 Task: Find connections with filter location Arles with filter topic #personalbrandingwith filter profile language Spanish with filter current company Crowe with filter school Indian Institute of Technology, Kanpur with filter industry Book Publishing with filter service category Email Marketing with filter keywords title Marketing Manager
Action: Mouse moved to (479, 62)
Screenshot: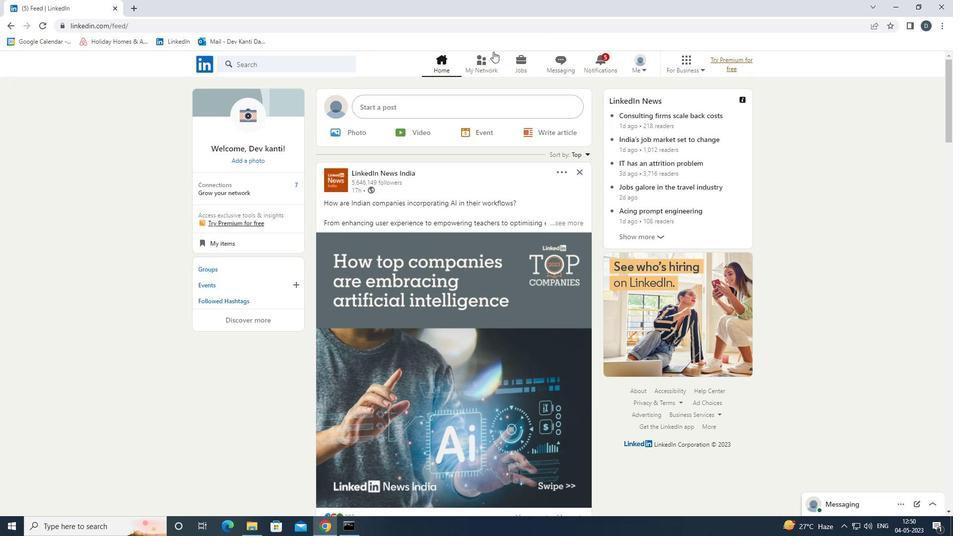 
Action: Mouse pressed left at (479, 62)
Screenshot: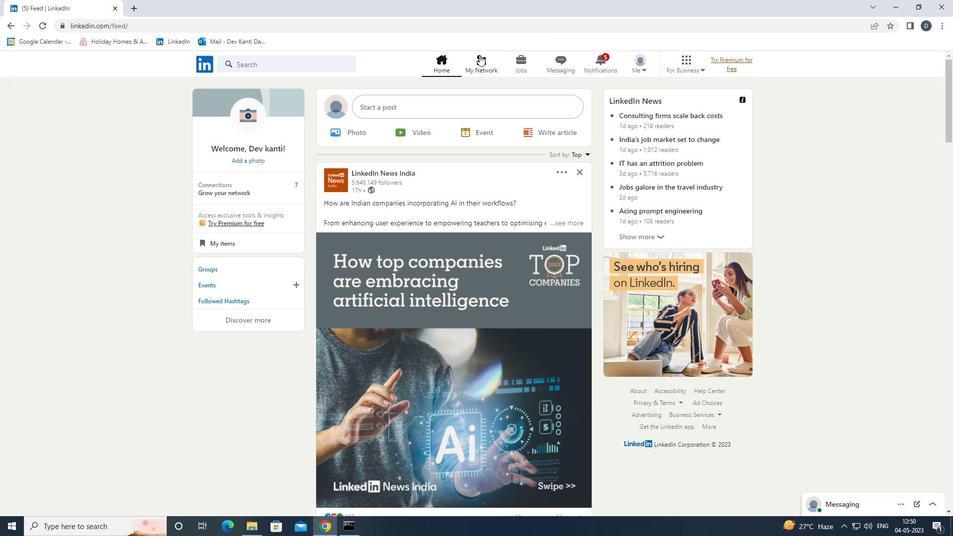 
Action: Mouse moved to (329, 116)
Screenshot: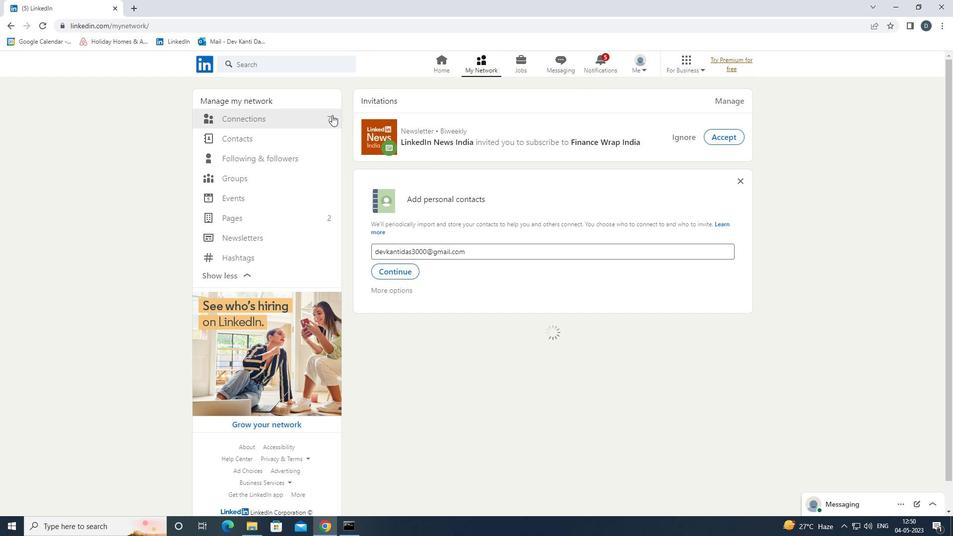 
Action: Mouse pressed left at (329, 116)
Screenshot: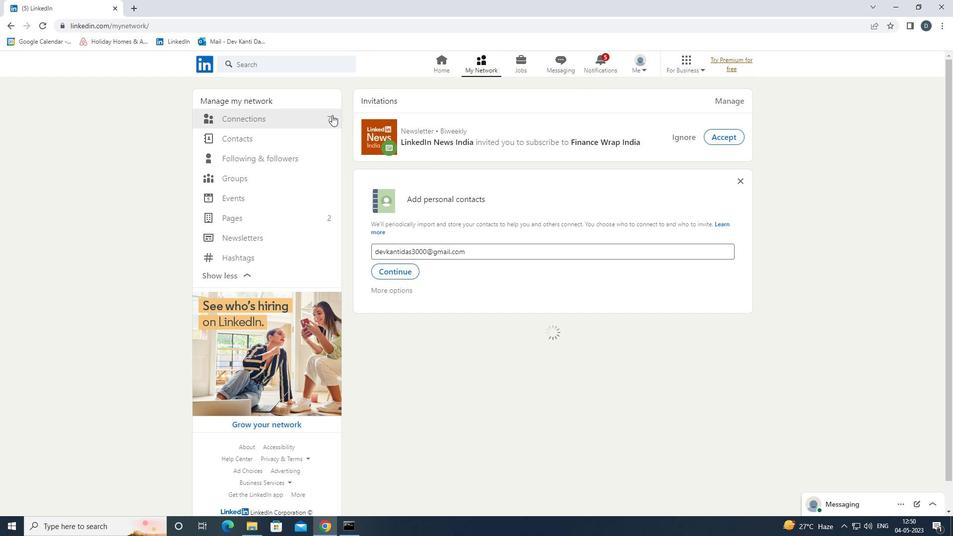 
Action: Mouse moved to (570, 117)
Screenshot: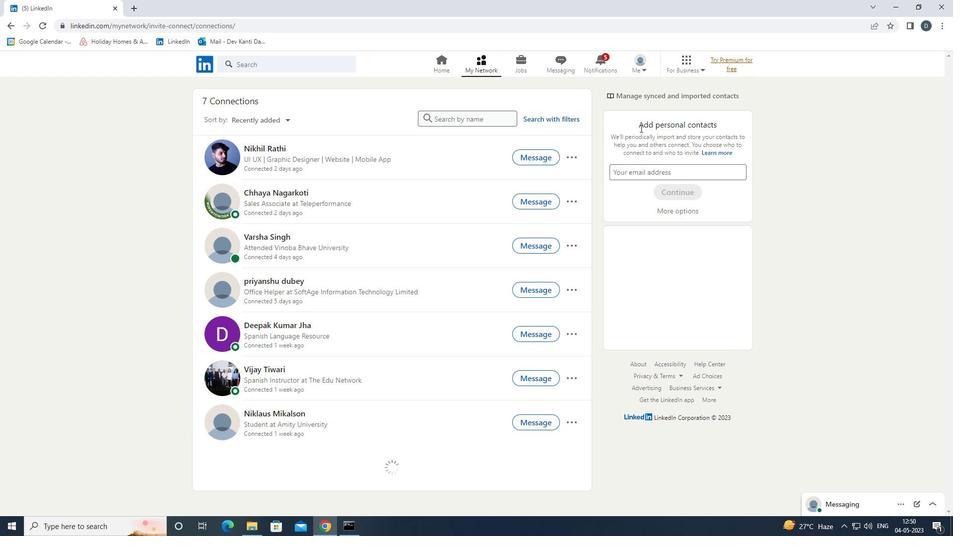 
Action: Mouse pressed left at (570, 117)
Screenshot: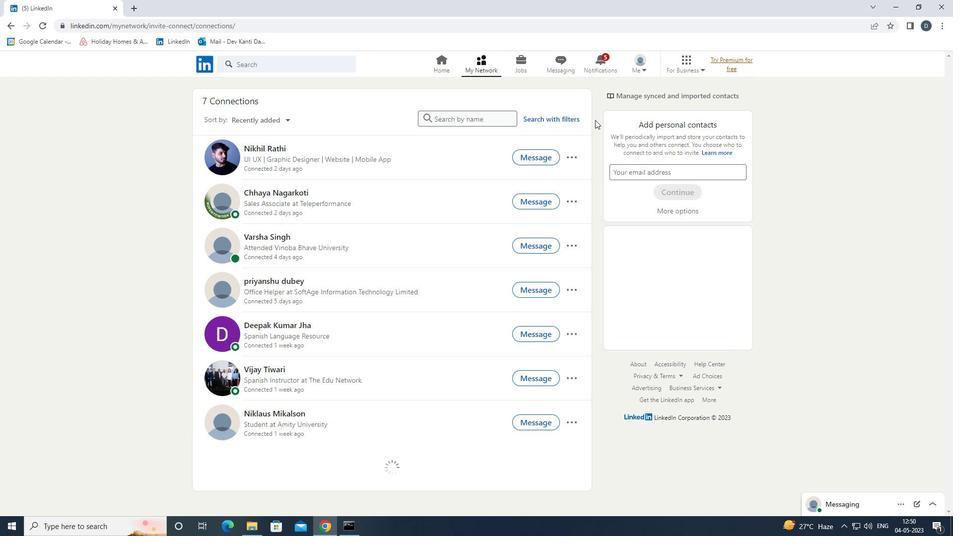 
Action: Mouse moved to (505, 92)
Screenshot: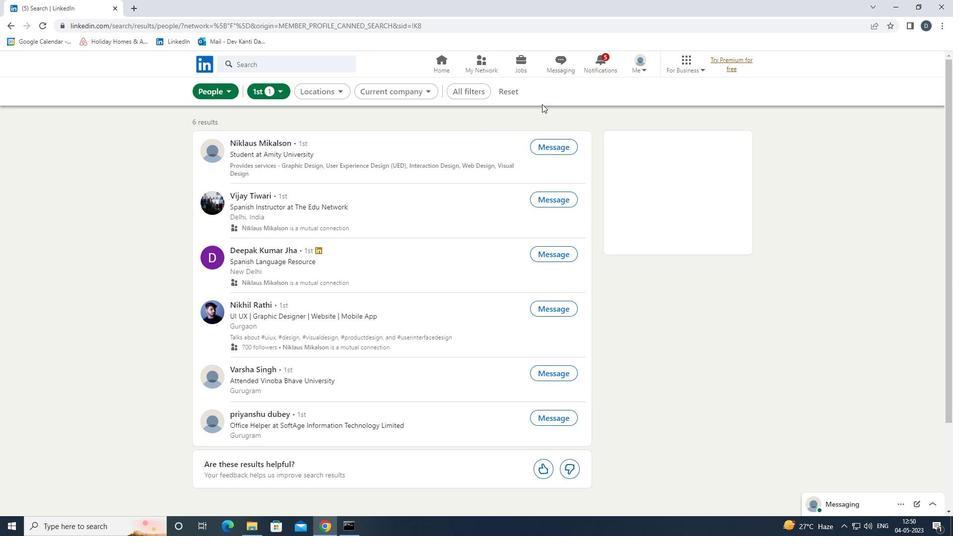 
Action: Mouse pressed left at (505, 92)
Screenshot: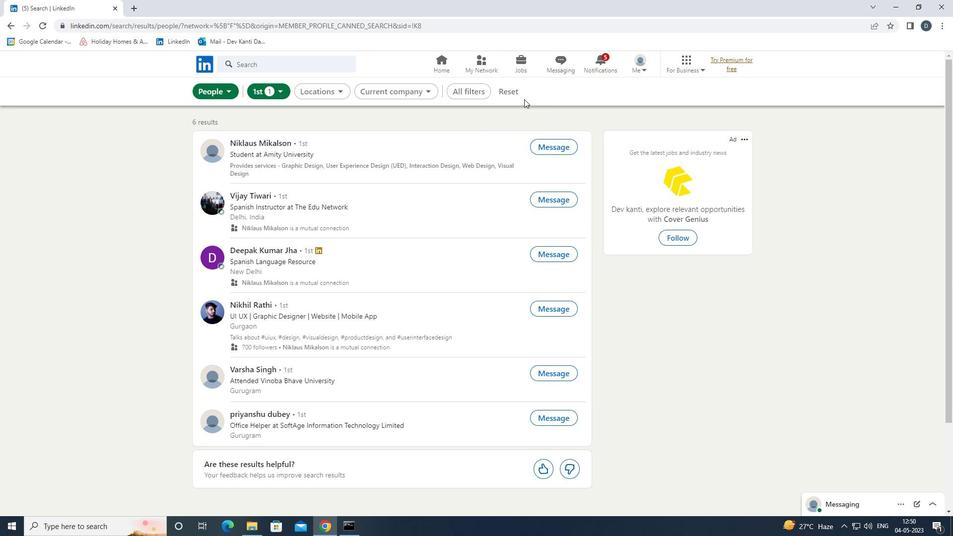 
Action: Mouse moved to (492, 93)
Screenshot: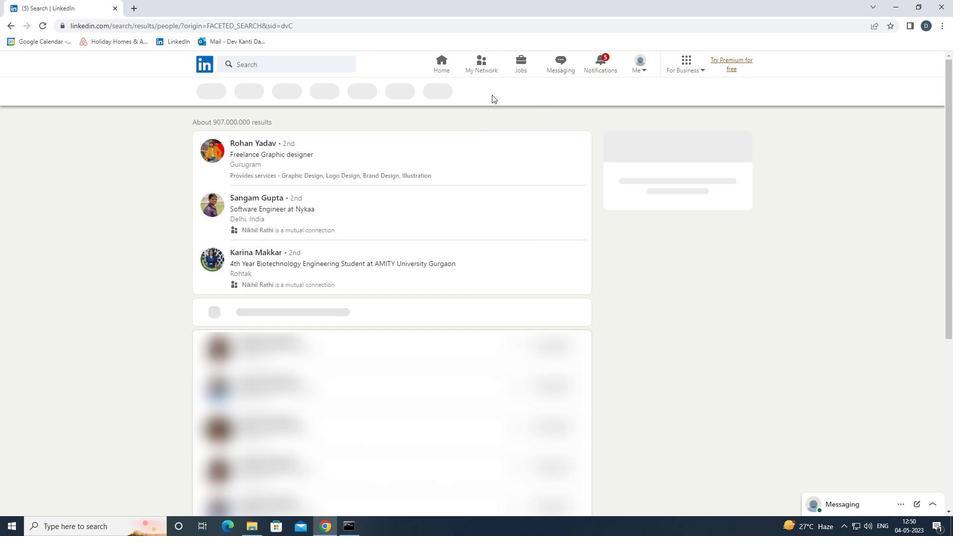 
Action: Mouse pressed left at (492, 93)
Screenshot: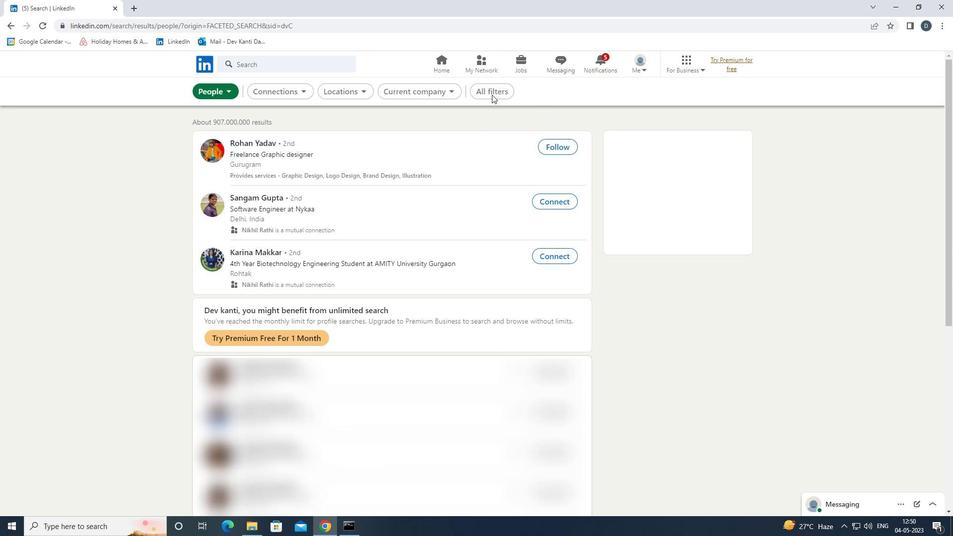 
Action: Mouse moved to (821, 254)
Screenshot: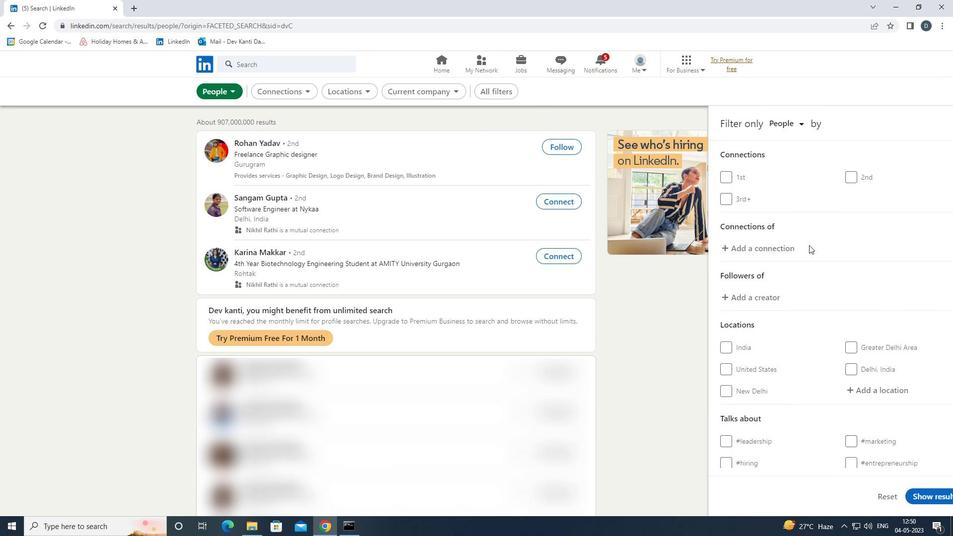 
Action: Mouse scrolled (821, 254) with delta (0, 0)
Screenshot: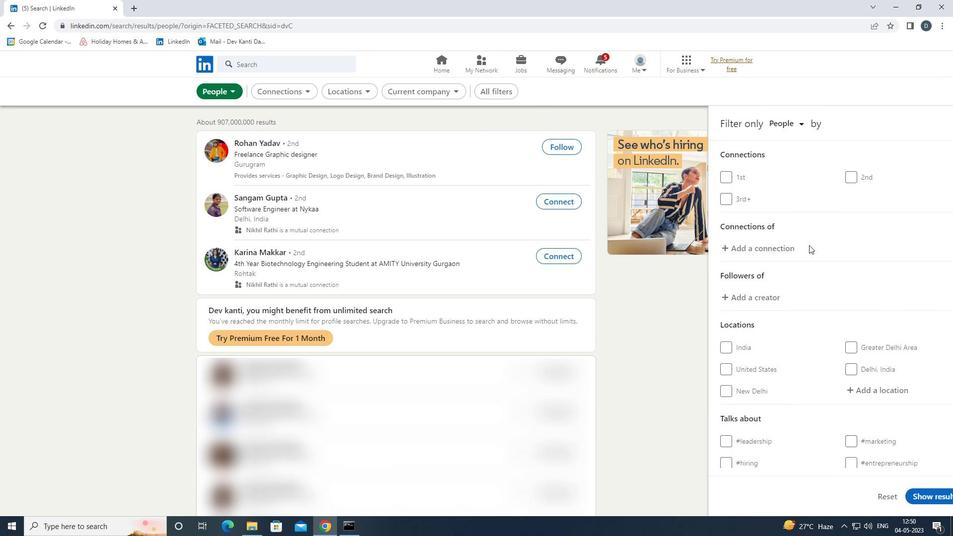 
Action: Mouse moved to (821, 256)
Screenshot: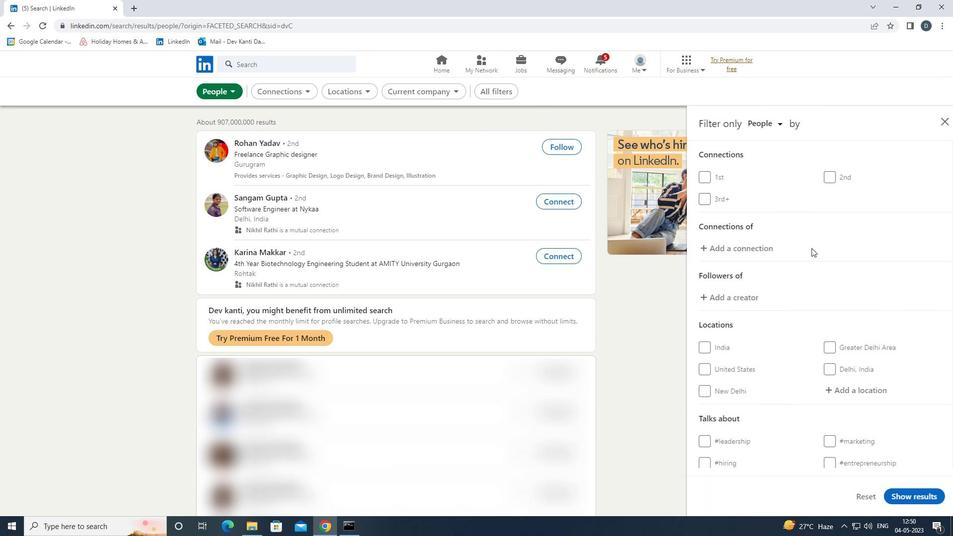 
Action: Mouse scrolled (821, 255) with delta (0, 0)
Screenshot: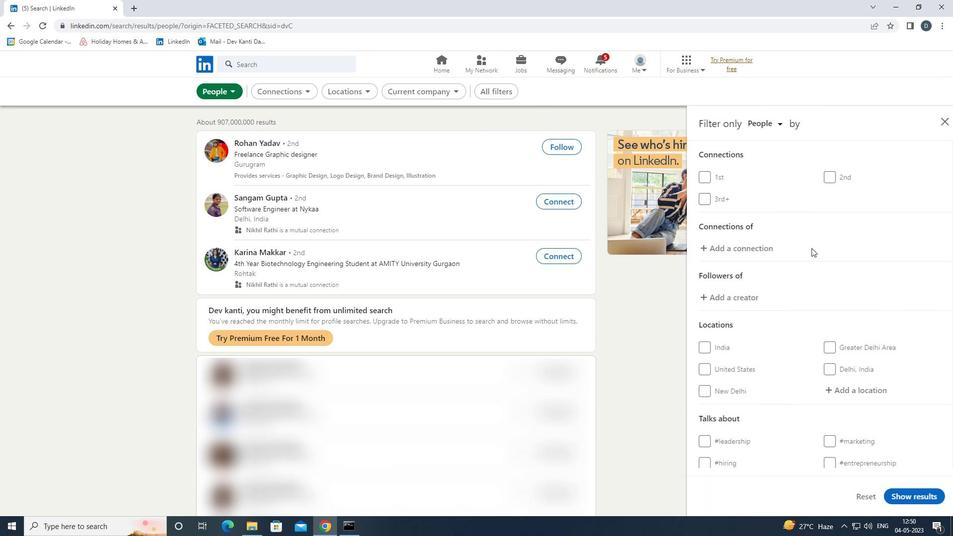
Action: Mouse moved to (821, 257)
Screenshot: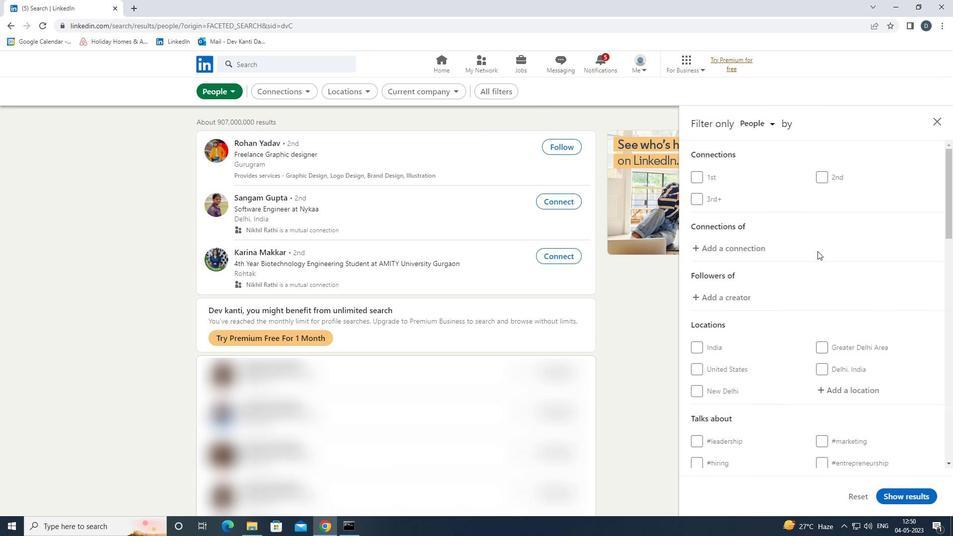 
Action: Mouse scrolled (821, 256) with delta (0, 0)
Screenshot: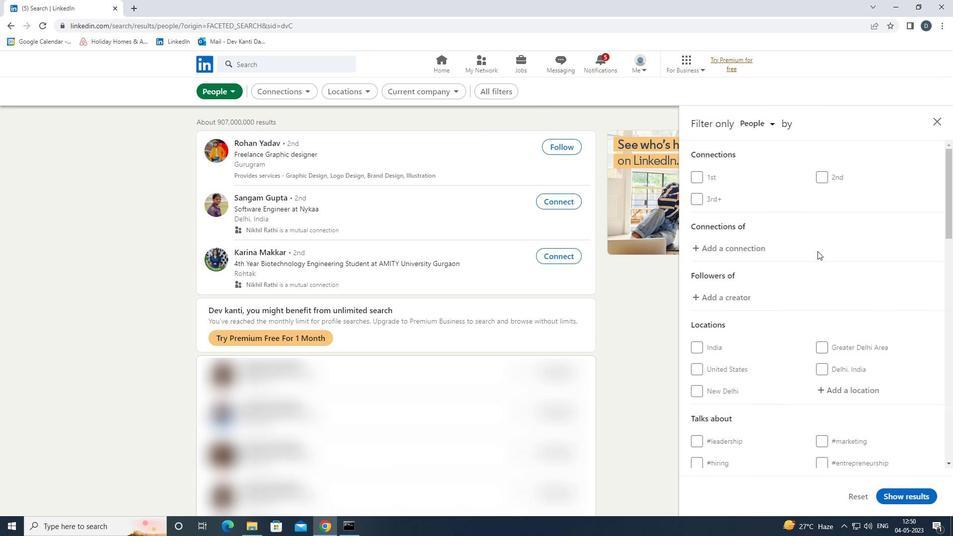 
Action: Mouse moved to (838, 247)
Screenshot: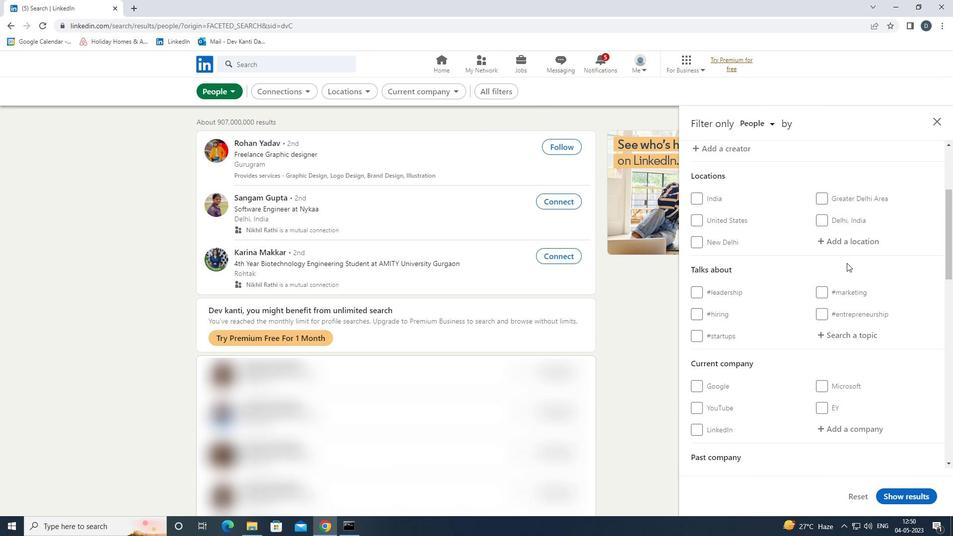 
Action: Mouse pressed left at (838, 247)
Screenshot: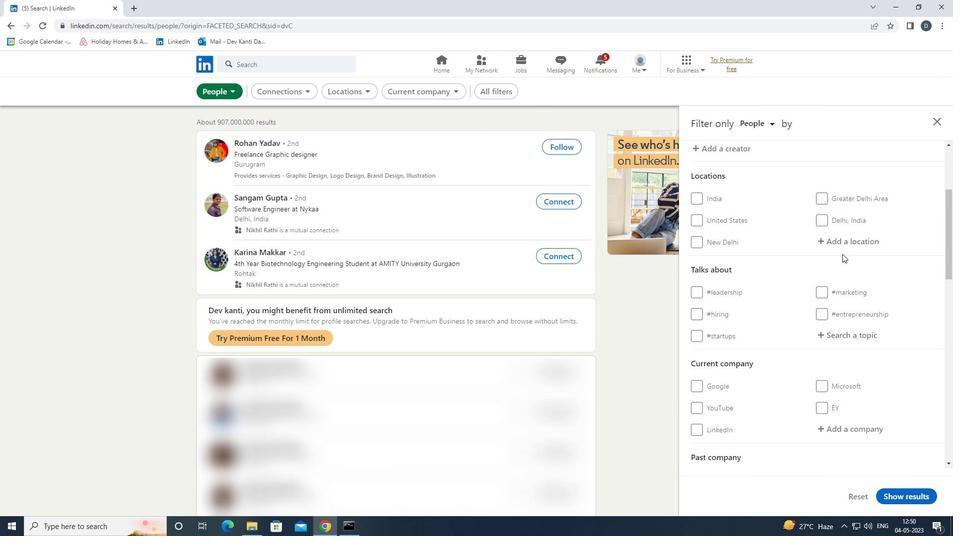 
Action: Mouse moved to (811, 239)
Screenshot: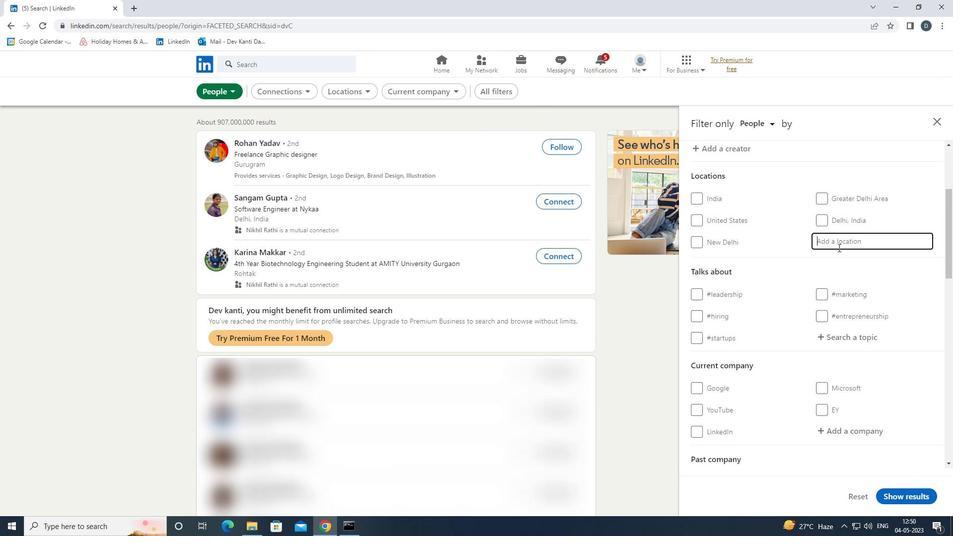 
Action: Key pressed <Key.shift><Key.shift><Key.shift><Key.shift><Key.shift><Key.shift><Key.shift><Key.shift>ARLES<Key.down><Key.enter>
Screenshot: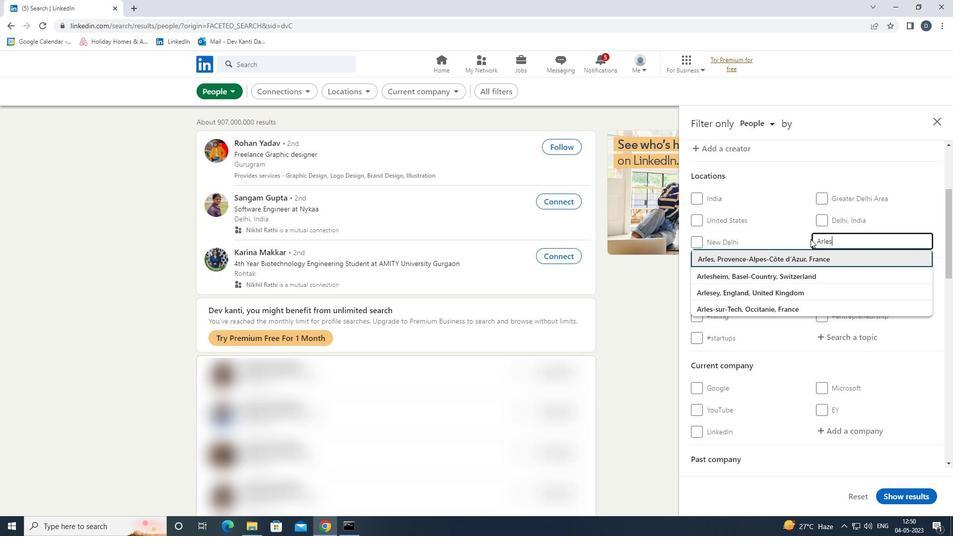 
Action: Mouse moved to (805, 238)
Screenshot: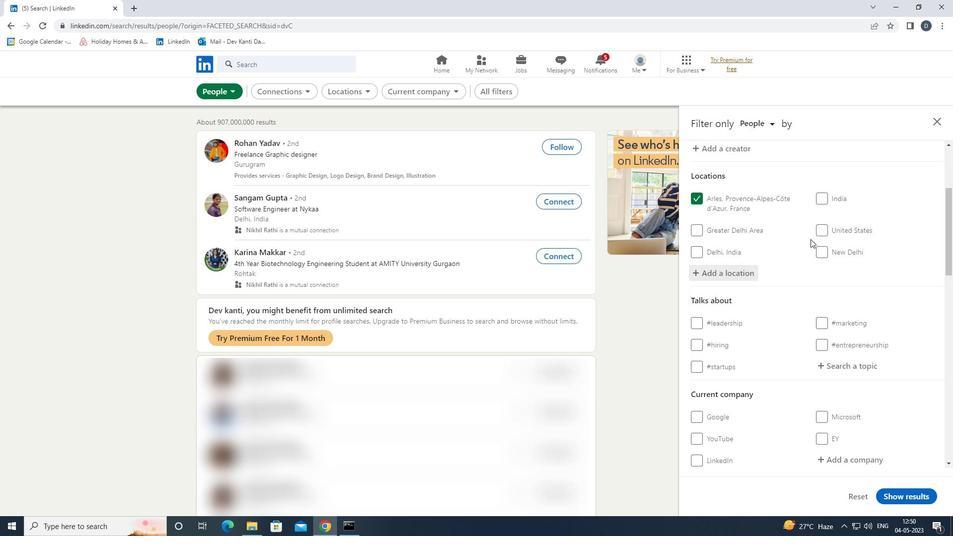 
Action: Mouse scrolled (805, 238) with delta (0, 0)
Screenshot: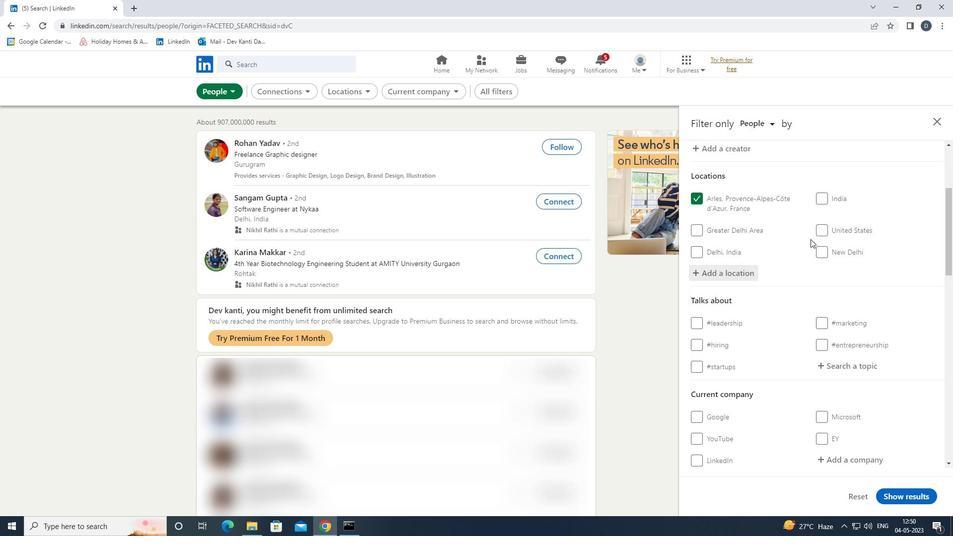 
Action: Mouse moved to (848, 318)
Screenshot: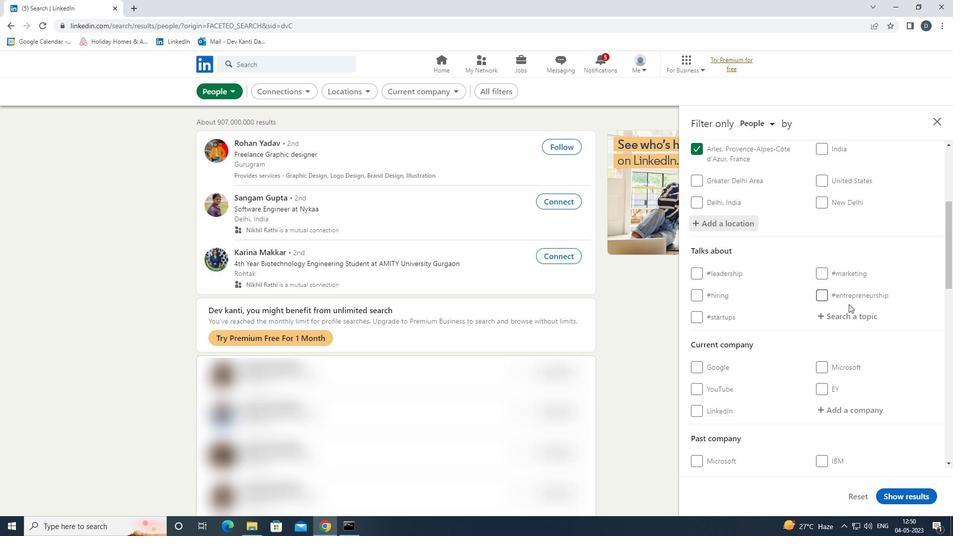 
Action: Mouse pressed left at (848, 318)
Screenshot: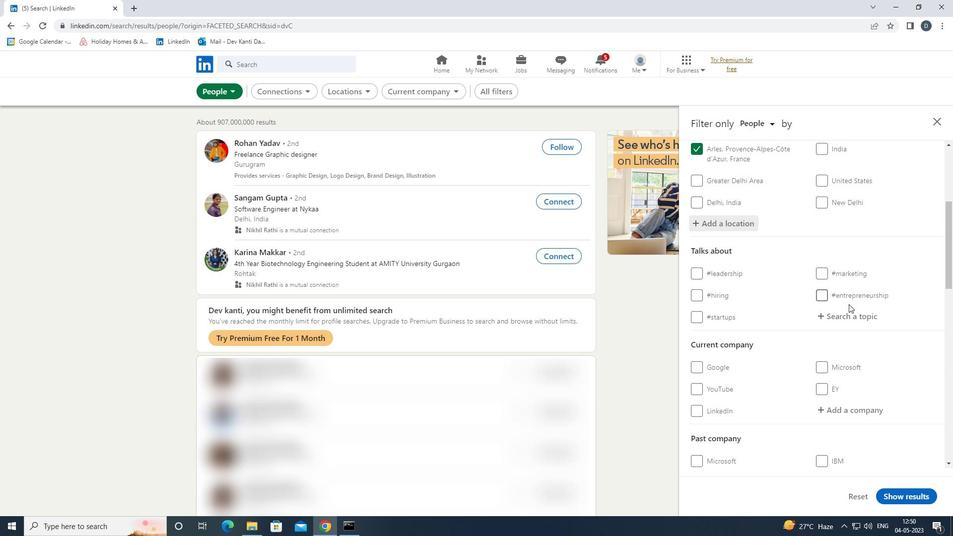 
Action: Mouse moved to (835, 309)
Screenshot: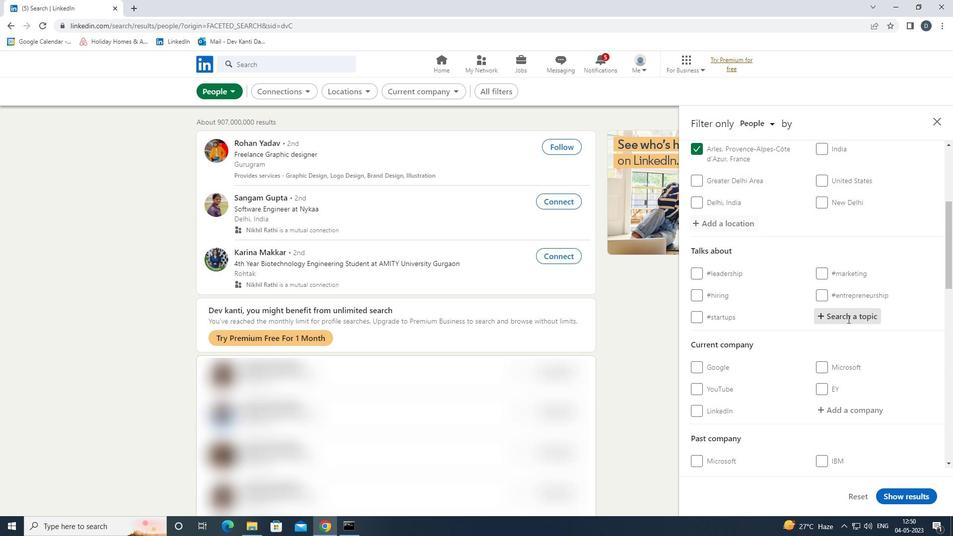 
Action: Key pressed PERSONALBRANDING<Key.down><Key.enter>
Screenshot: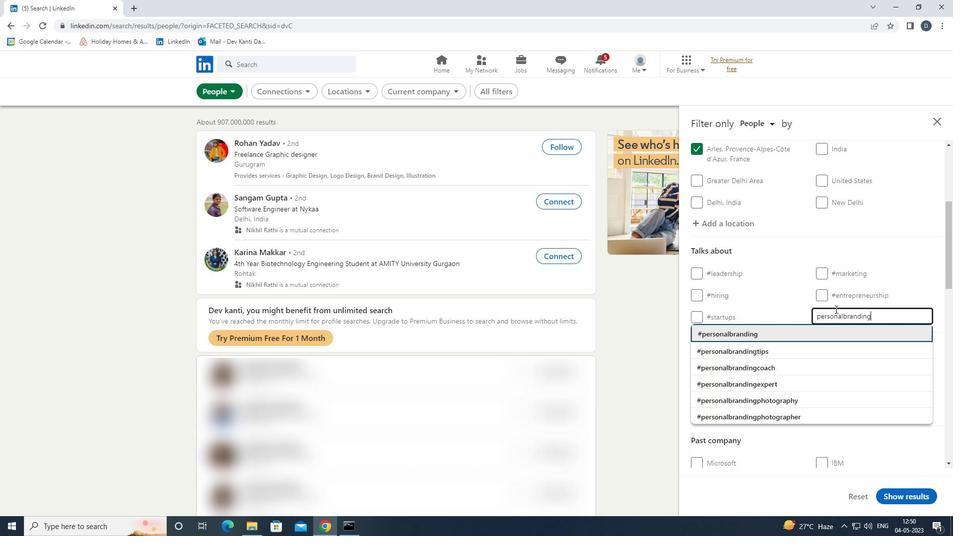 
Action: Mouse moved to (838, 306)
Screenshot: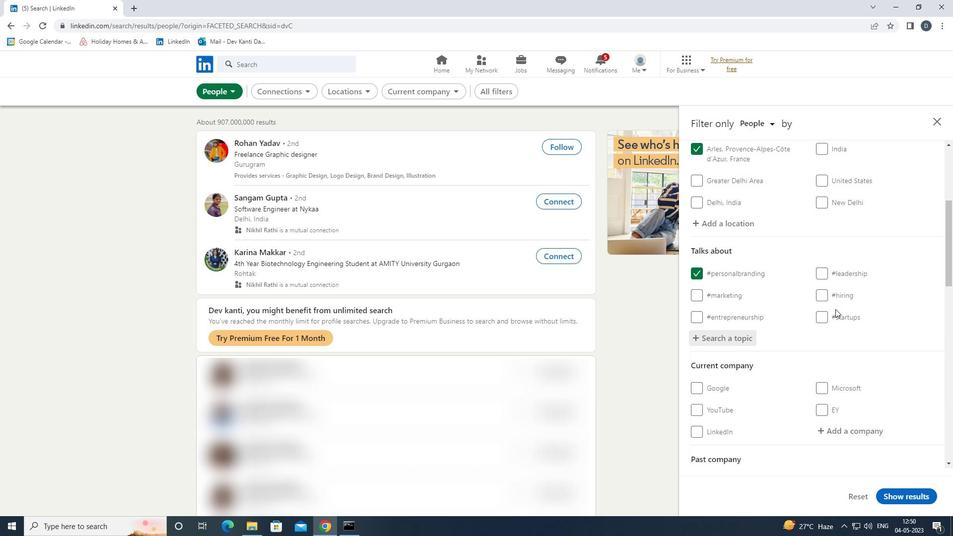 
Action: Mouse scrolled (838, 306) with delta (0, 0)
Screenshot: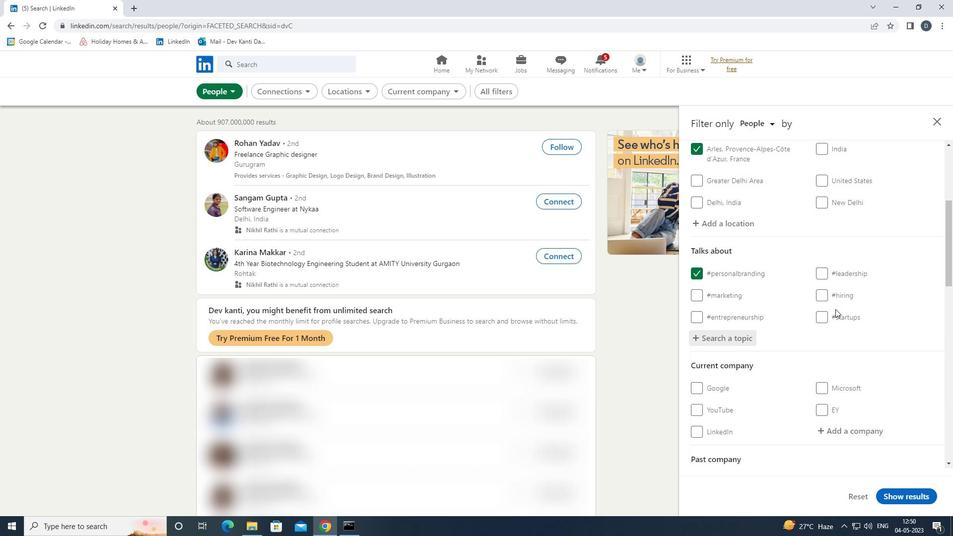 
Action: Mouse scrolled (838, 306) with delta (0, 0)
Screenshot: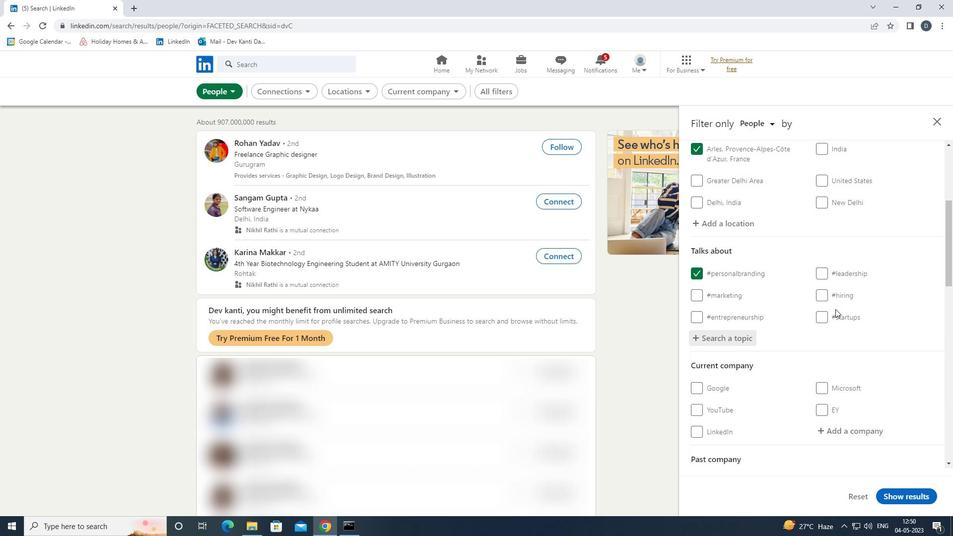 
Action: Mouse scrolled (838, 306) with delta (0, 0)
Screenshot: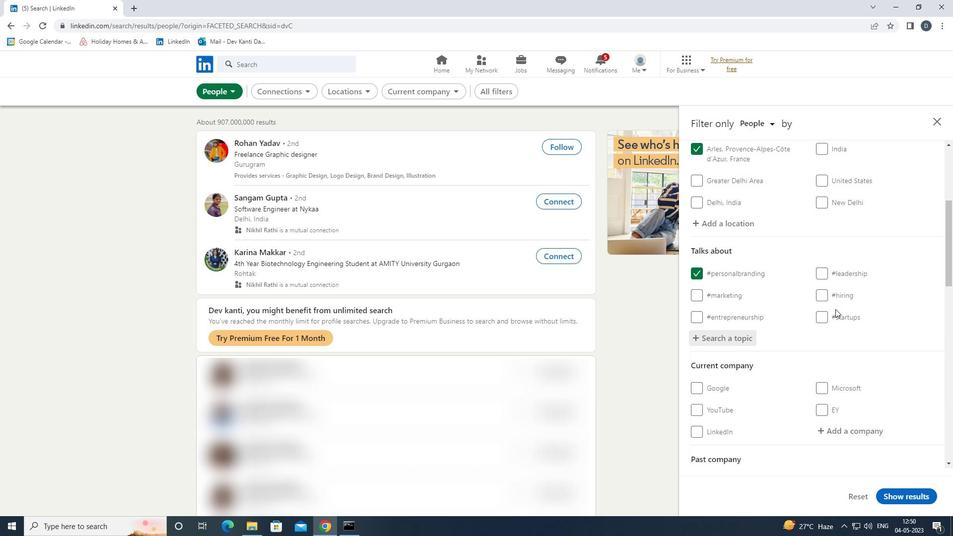 
Action: Mouse moved to (847, 287)
Screenshot: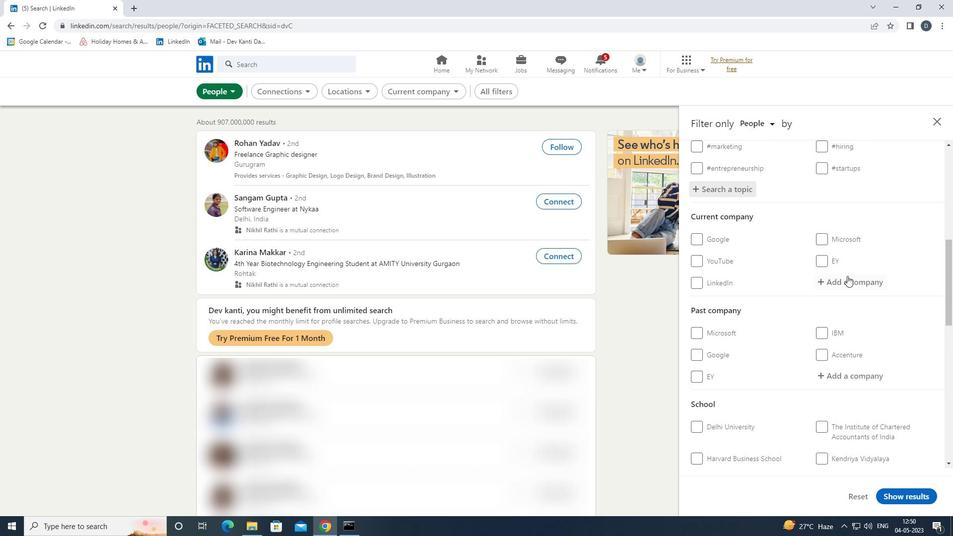 
Action: Mouse scrolled (847, 287) with delta (0, 0)
Screenshot: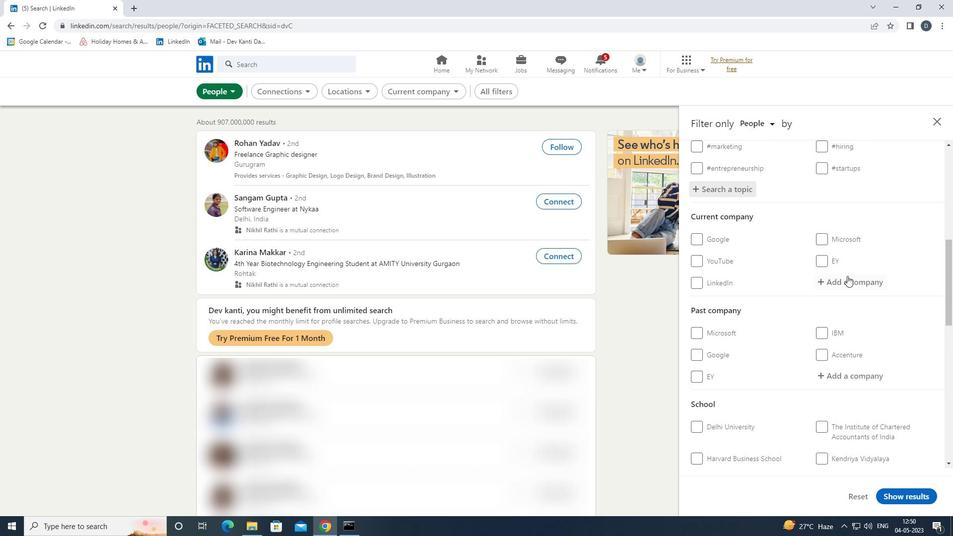 
Action: Mouse moved to (847, 288)
Screenshot: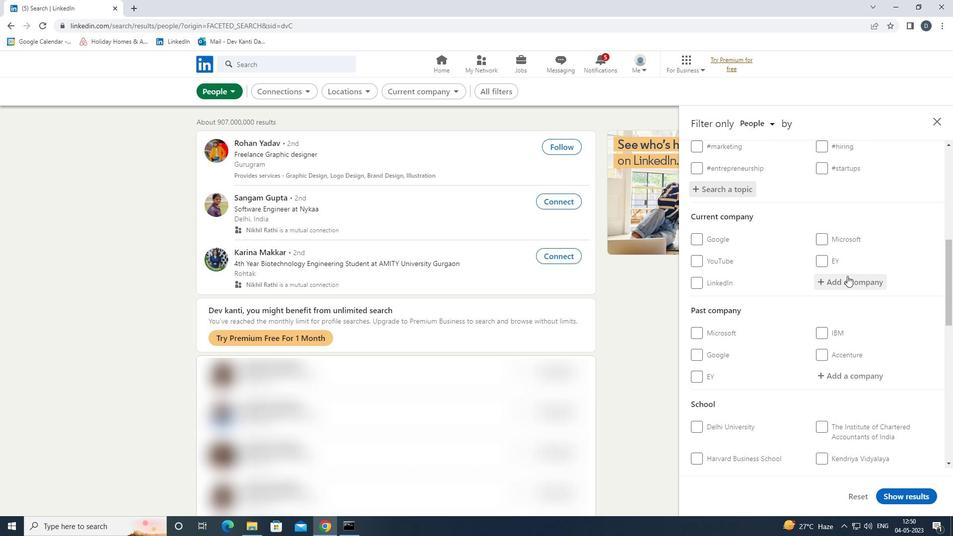 
Action: Mouse scrolled (847, 288) with delta (0, 0)
Screenshot: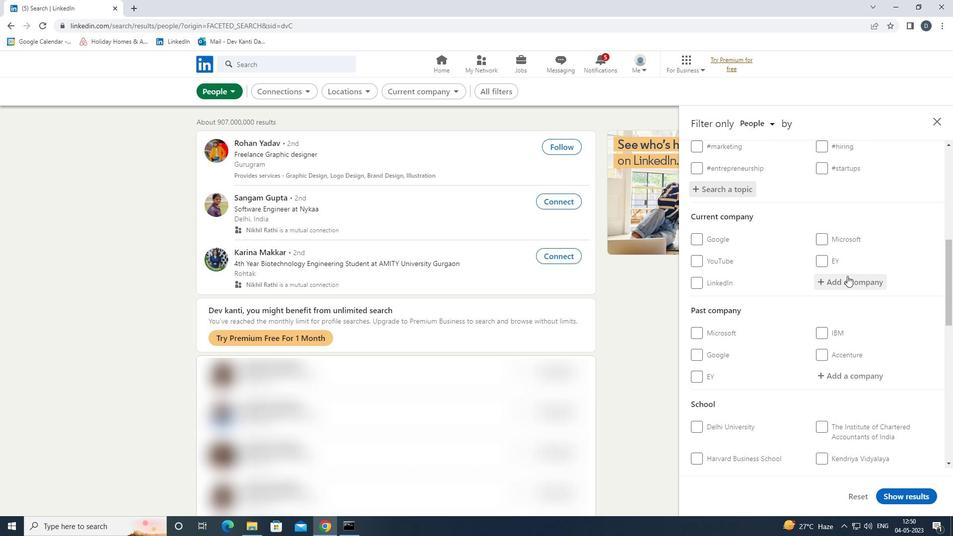 
Action: Mouse scrolled (847, 288) with delta (0, 0)
Screenshot: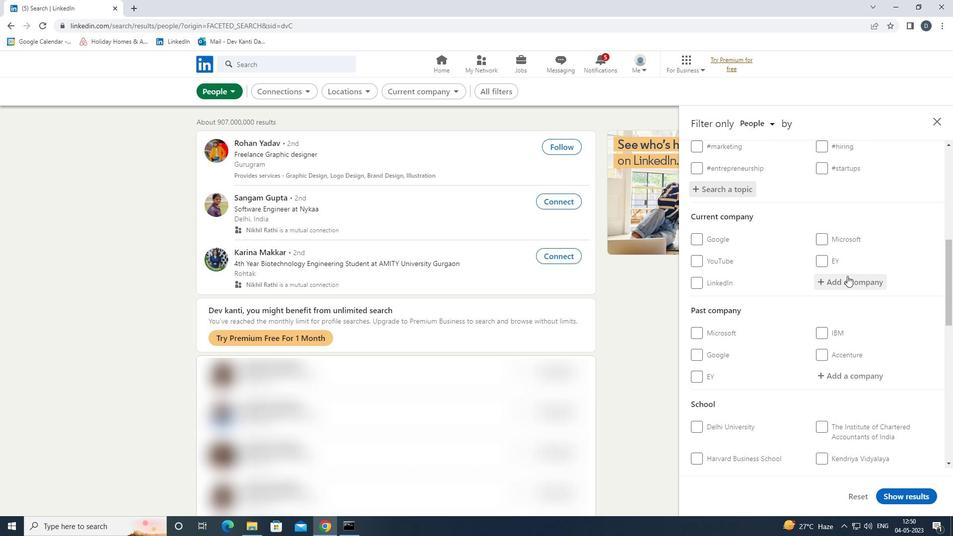 
Action: Mouse scrolled (847, 288) with delta (0, 0)
Screenshot: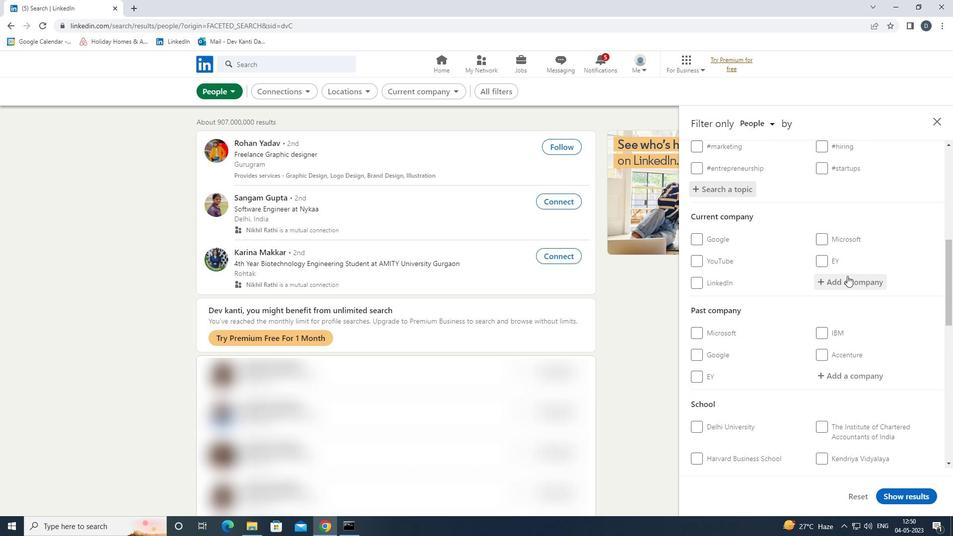 
Action: Mouse scrolled (847, 288) with delta (0, 0)
Screenshot: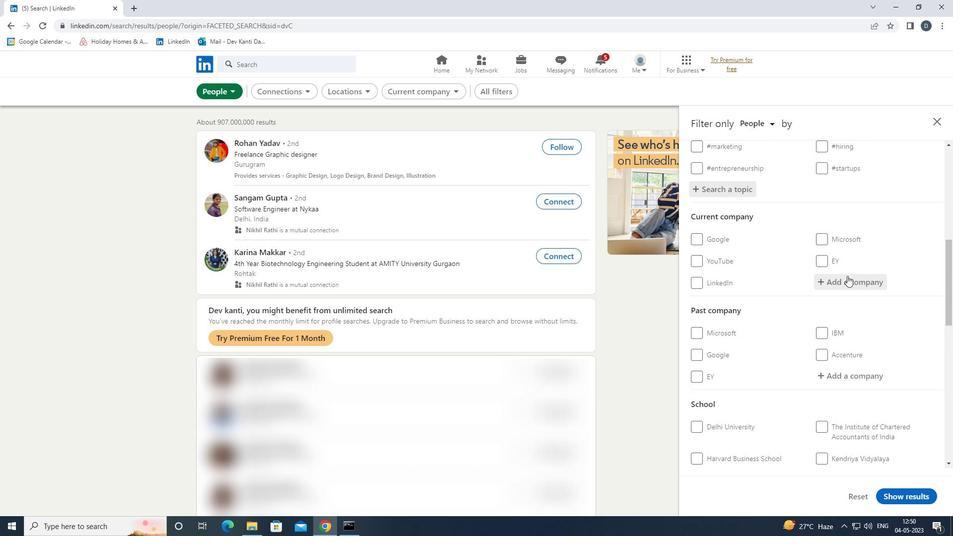 
Action: Mouse moved to (847, 297)
Screenshot: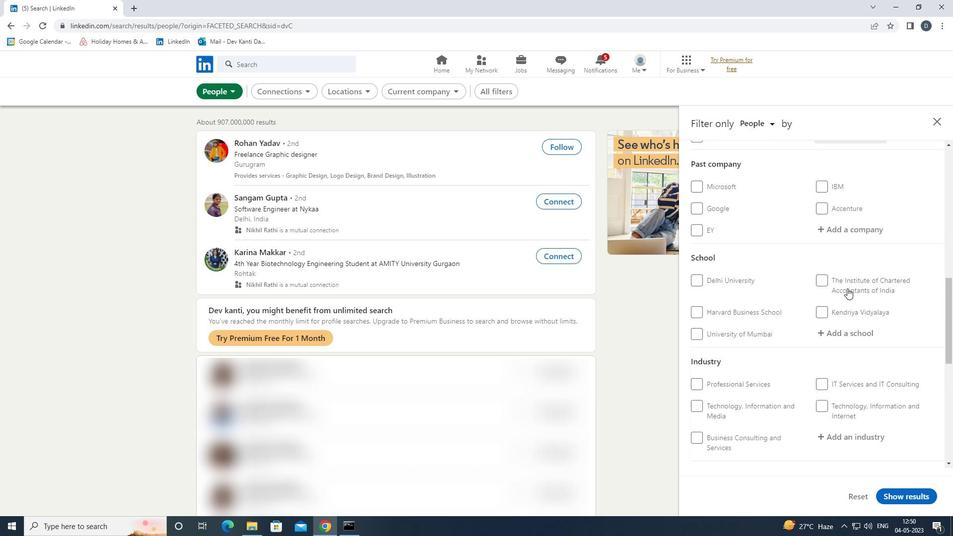 
Action: Mouse scrolled (847, 296) with delta (0, 0)
Screenshot: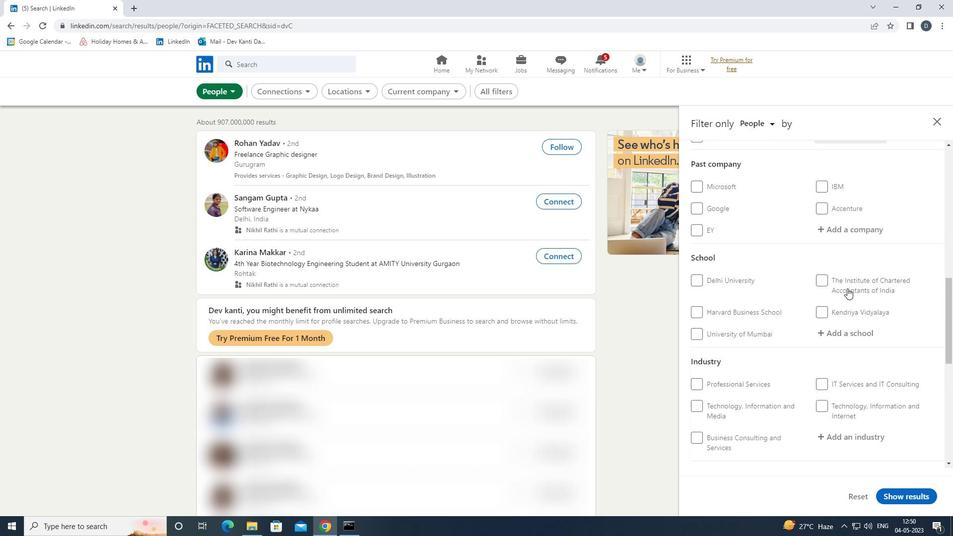 
Action: Mouse moved to (847, 298)
Screenshot: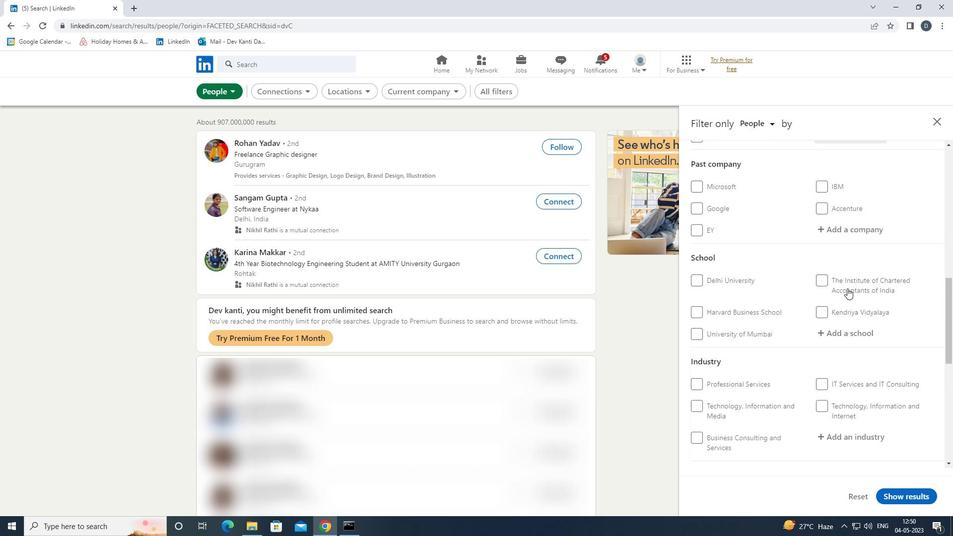 
Action: Mouse scrolled (847, 298) with delta (0, 0)
Screenshot: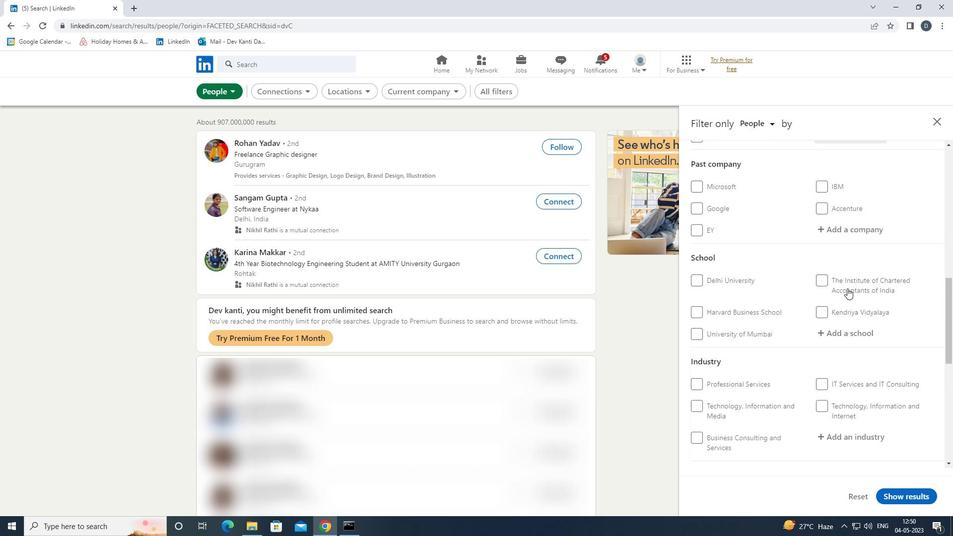 
Action: Mouse moved to (846, 299)
Screenshot: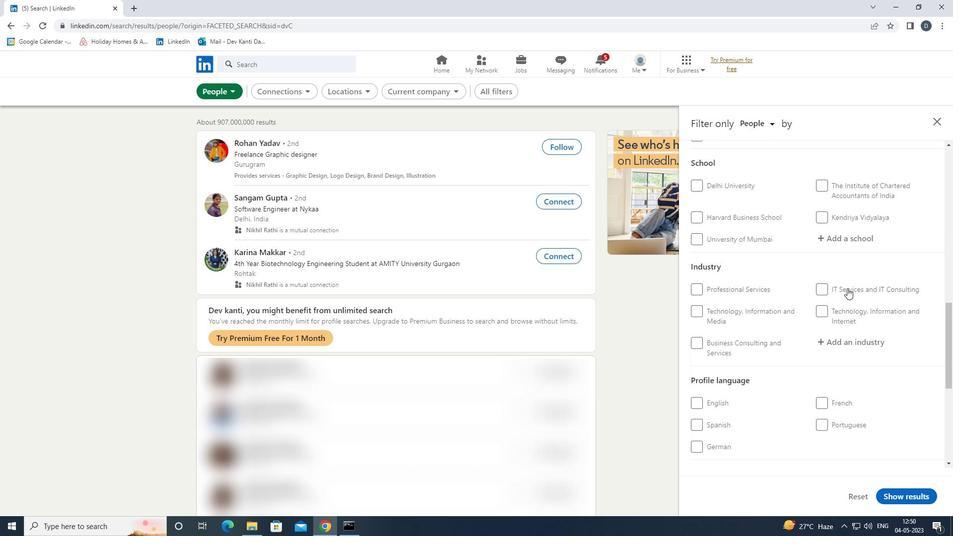 
Action: Mouse scrolled (846, 299) with delta (0, 0)
Screenshot: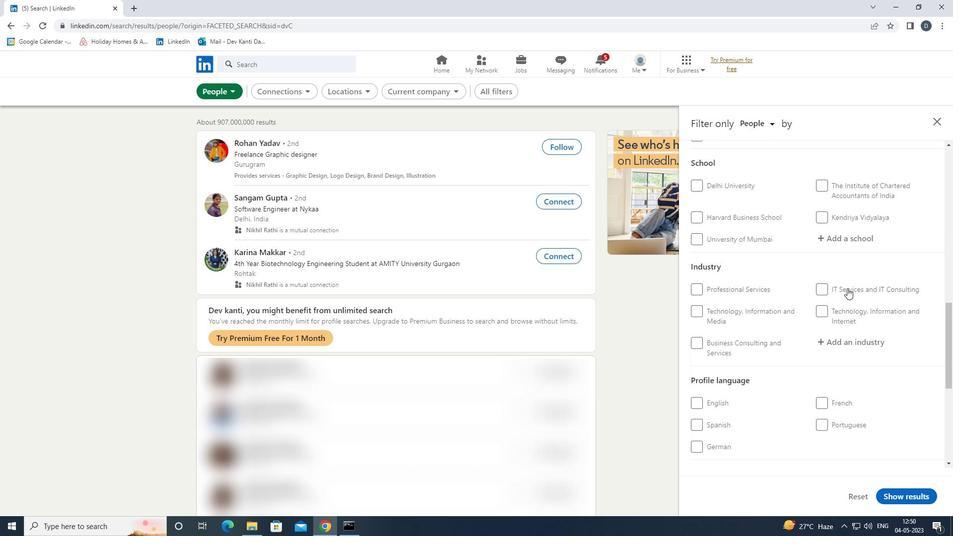 
Action: Mouse moved to (709, 270)
Screenshot: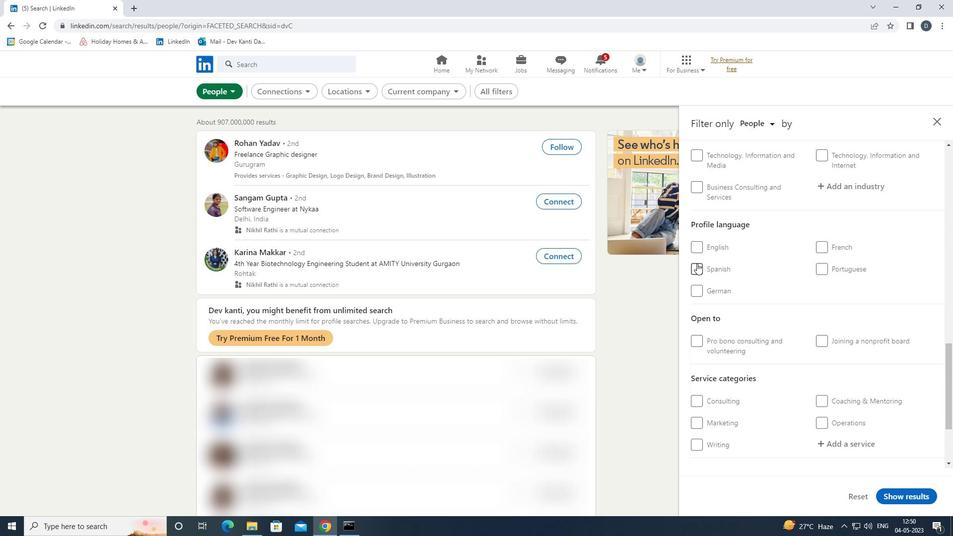 
Action: Mouse pressed left at (709, 270)
Screenshot: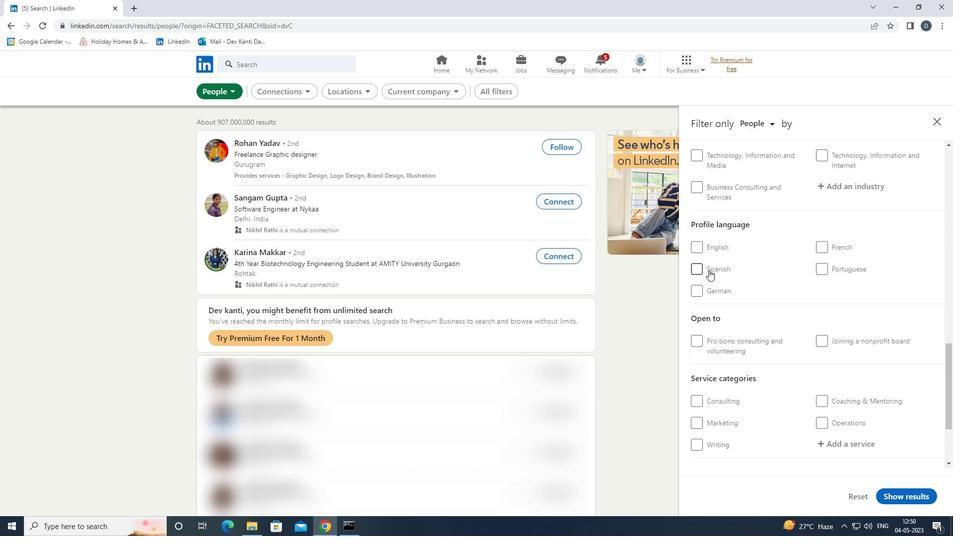 
Action: Mouse moved to (773, 292)
Screenshot: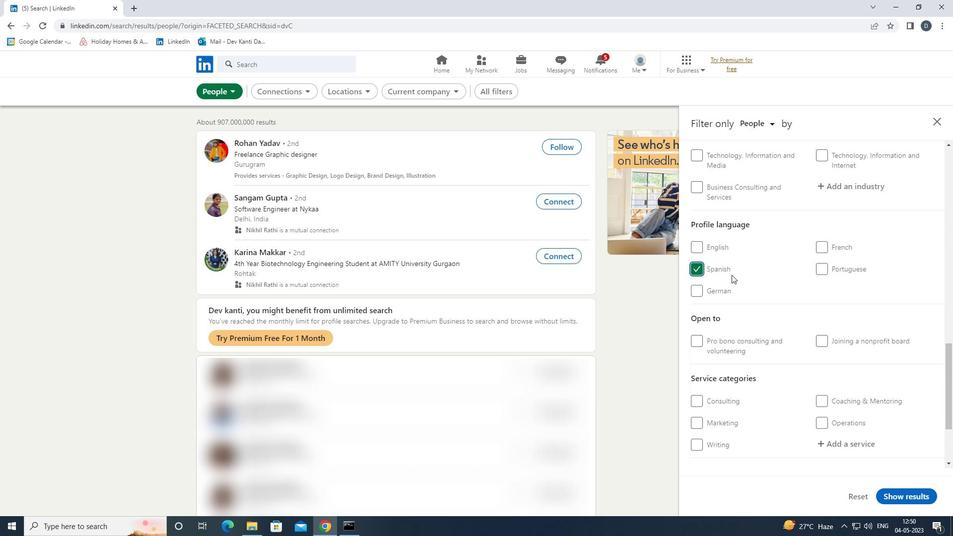 
Action: Mouse scrolled (773, 292) with delta (0, 0)
Screenshot: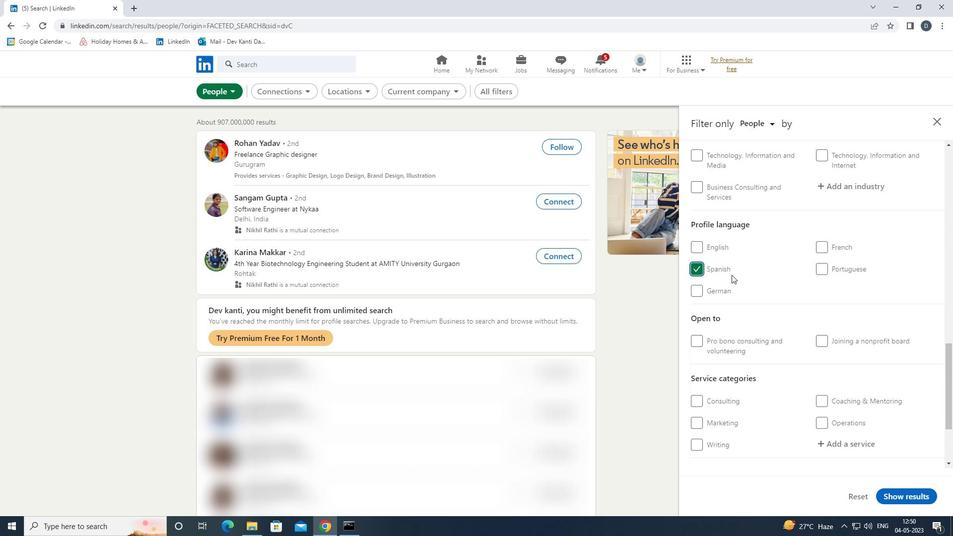 
Action: Mouse scrolled (773, 292) with delta (0, 0)
Screenshot: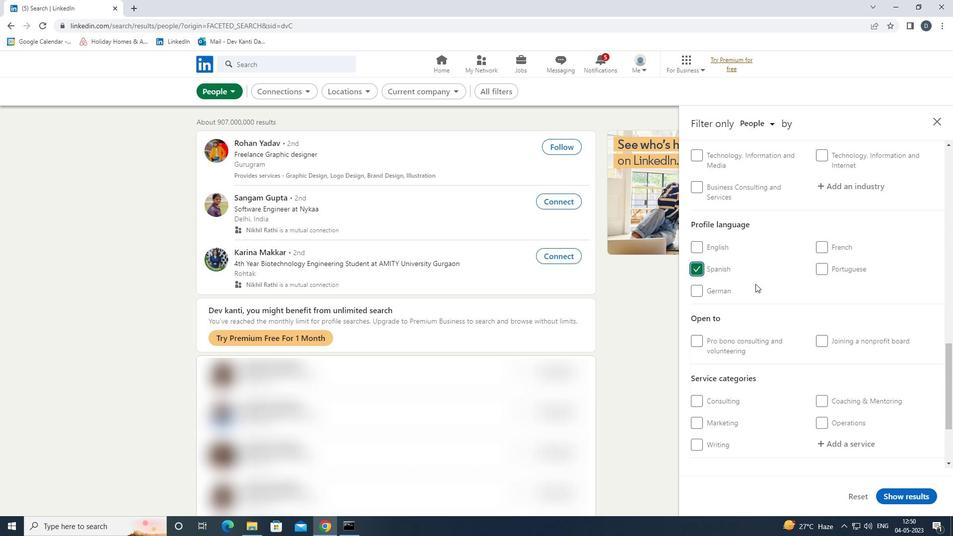 
Action: Mouse scrolled (773, 292) with delta (0, 0)
Screenshot: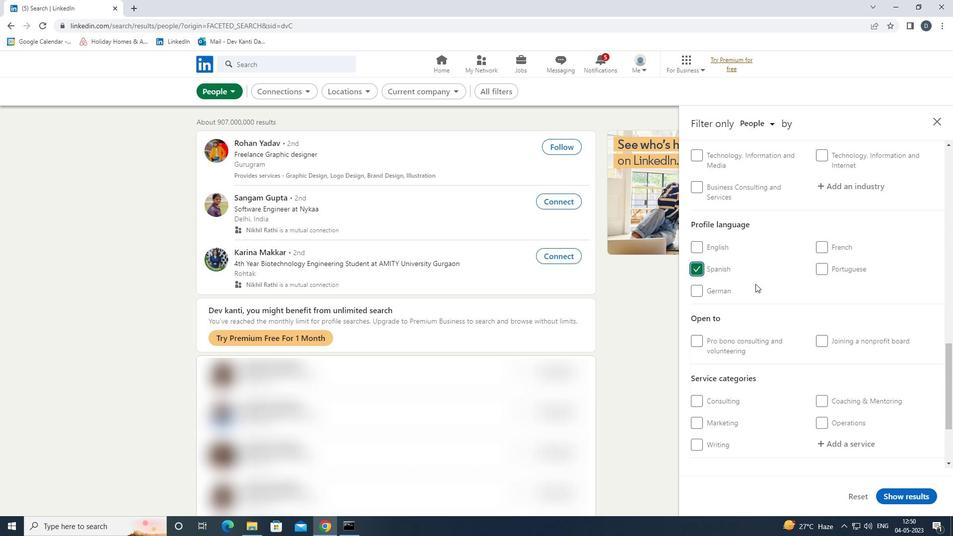 
Action: Mouse scrolled (773, 292) with delta (0, 0)
Screenshot: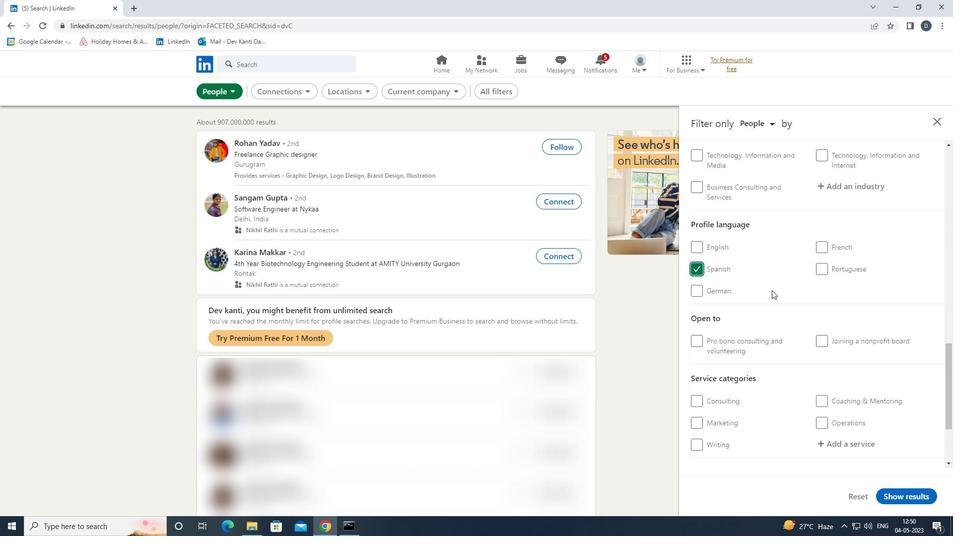 
Action: Mouse scrolled (773, 292) with delta (0, 0)
Screenshot: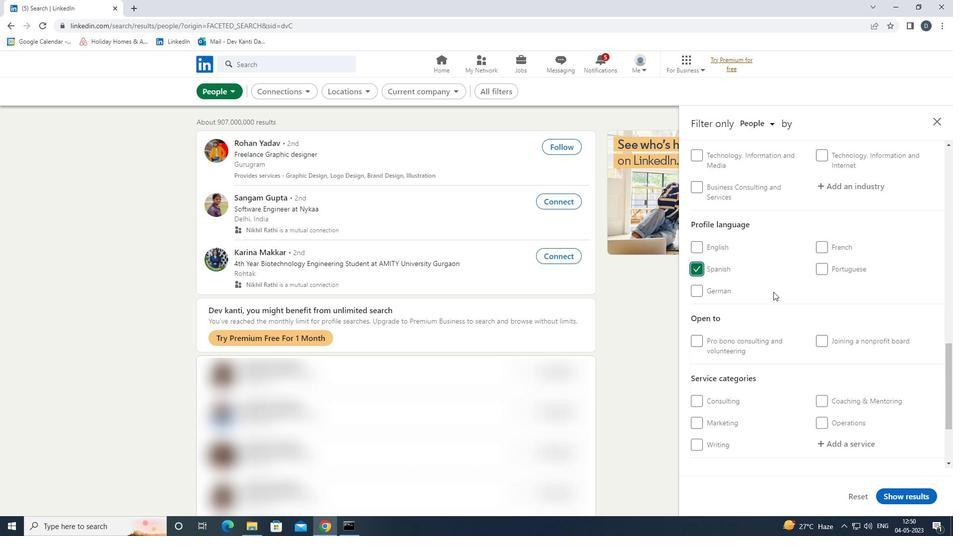 
Action: Mouse scrolled (773, 292) with delta (0, 0)
Screenshot: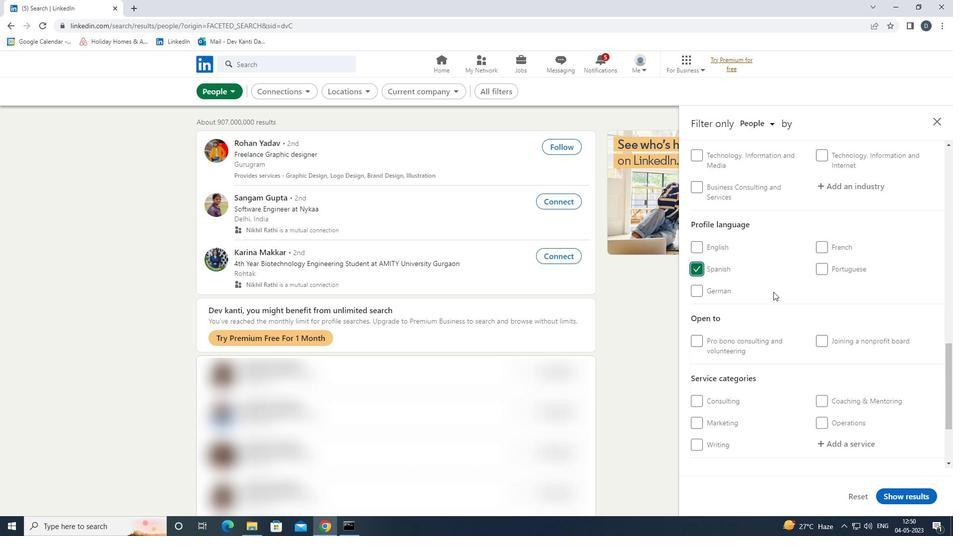 
Action: Mouse moved to (839, 251)
Screenshot: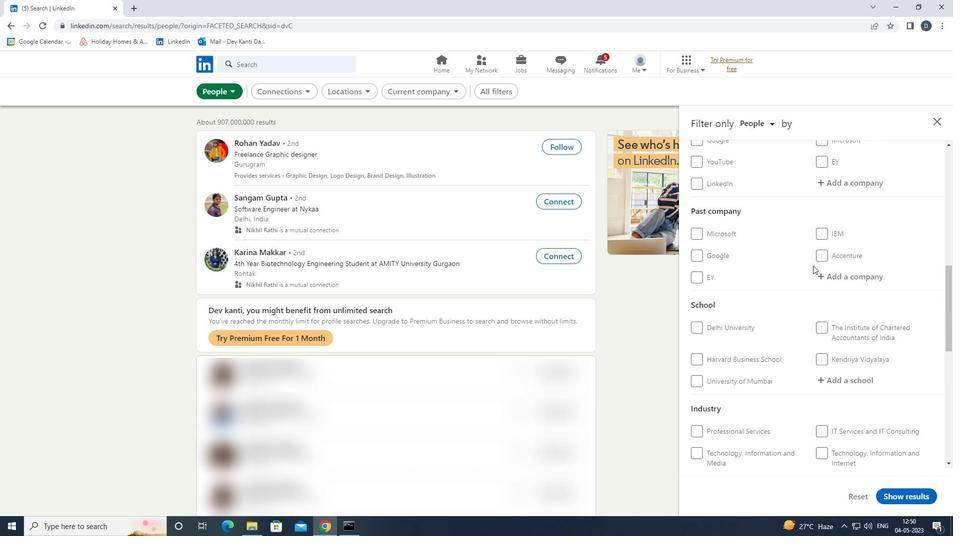 
Action: Mouse scrolled (839, 251) with delta (0, 0)
Screenshot: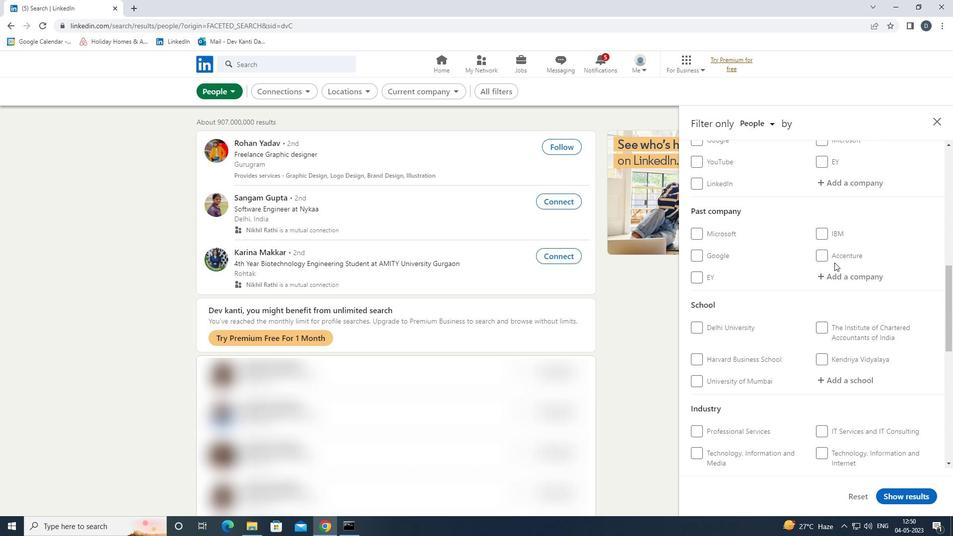 
Action: Mouse moved to (843, 233)
Screenshot: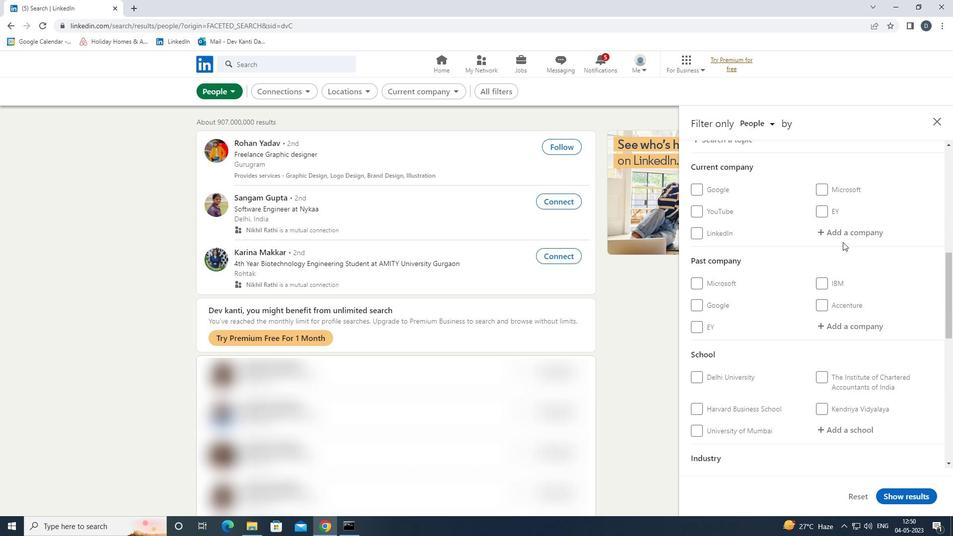 
Action: Mouse pressed left at (843, 233)
Screenshot: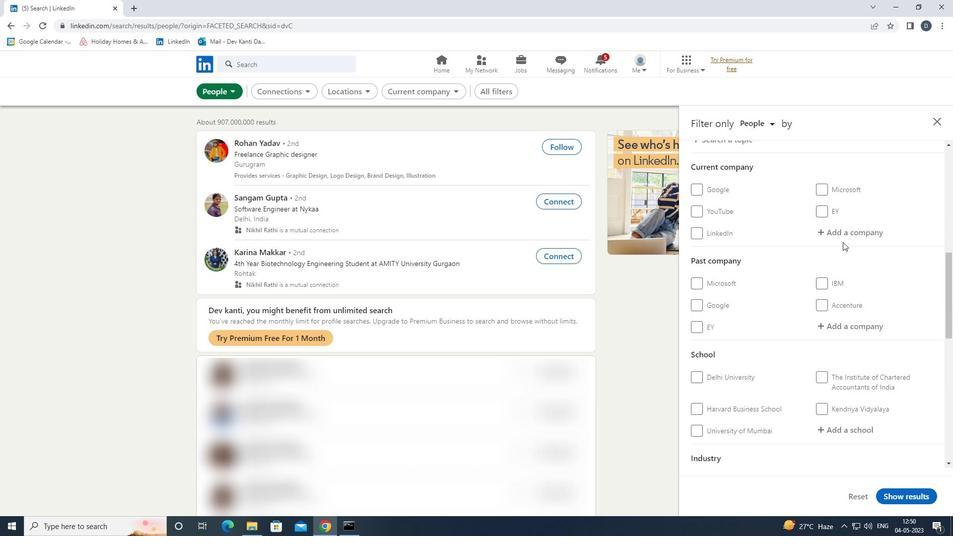
Action: Mouse moved to (805, 207)
Screenshot: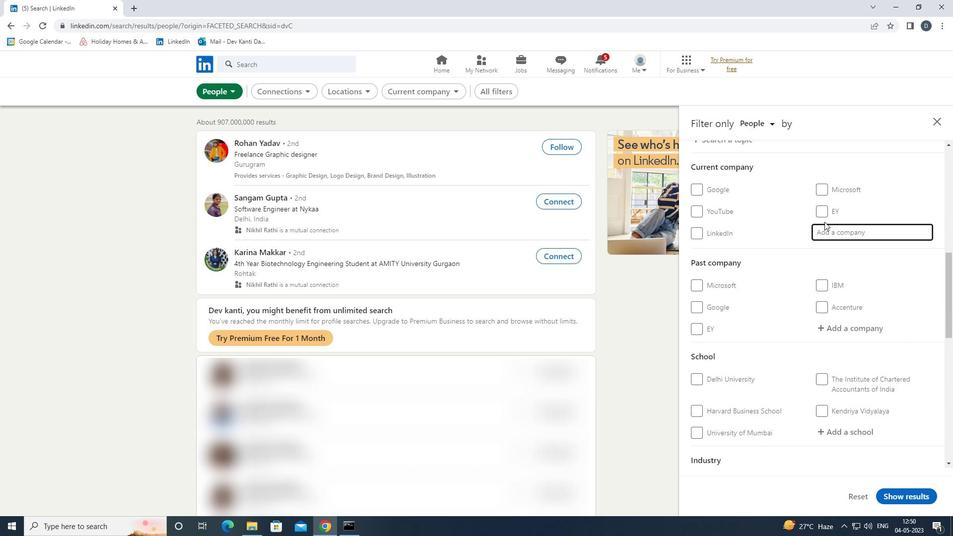 
Action: Key pressed <Key.shift><Key.shift><Key.shift>CROWE<Key.down><Key.enter>
Screenshot: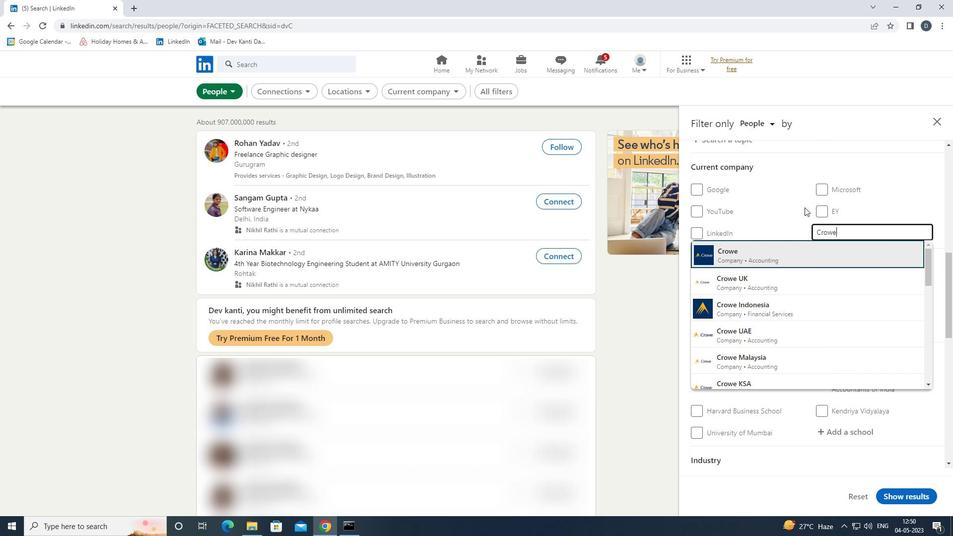 
Action: Mouse moved to (843, 189)
Screenshot: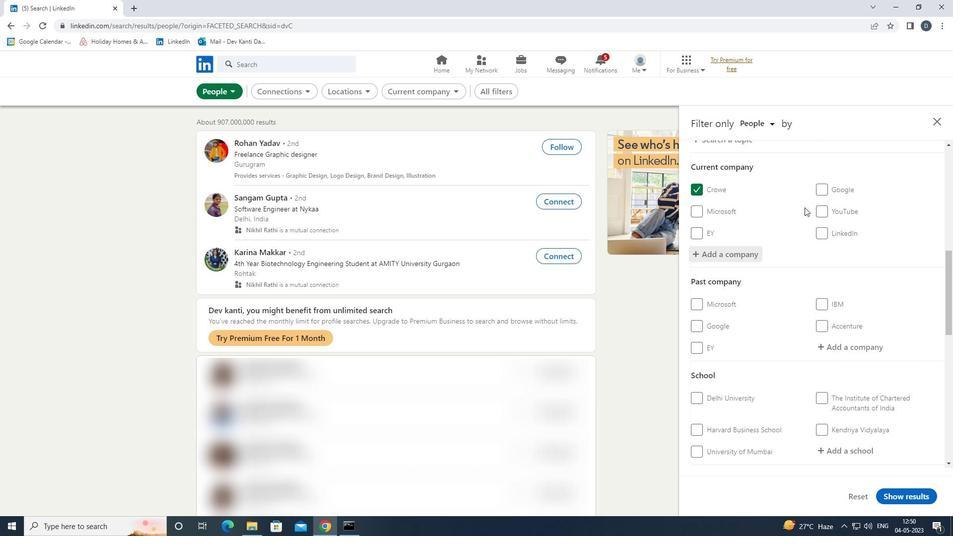 
Action: Mouse scrolled (843, 189) with delta (0, 0)
Screenshot: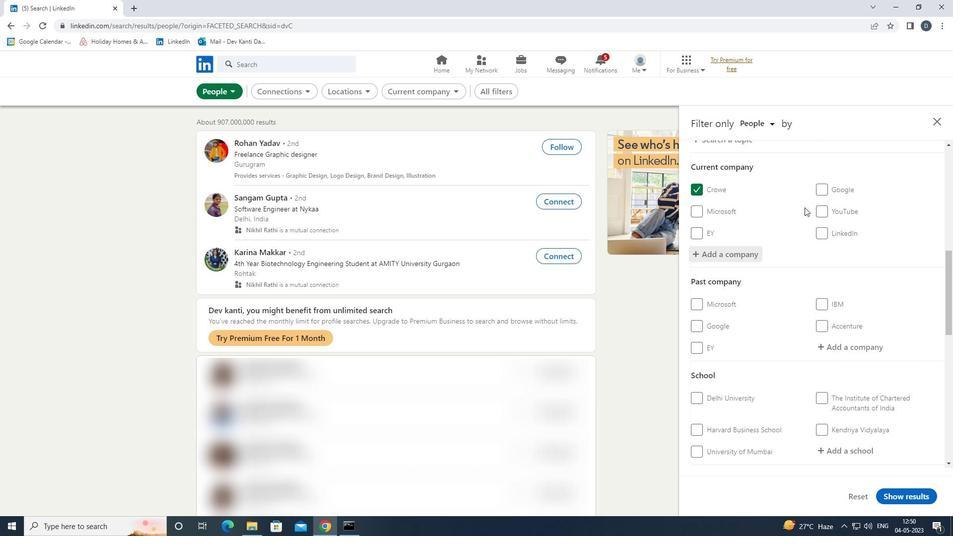 
Action: Mouse scrolled (843, 189) with delta (0, 0)
Screenshot: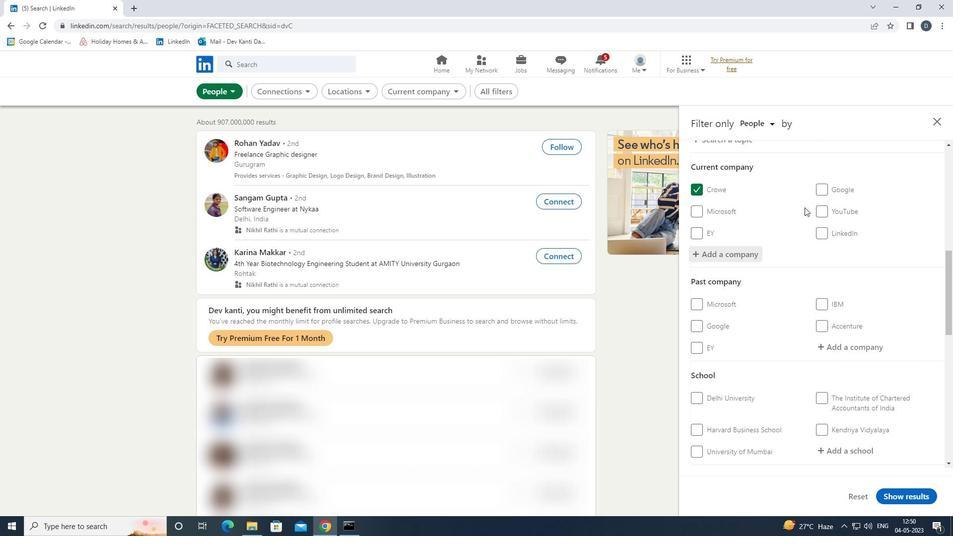 
Action: Mouse moved to (843, 189)
Screenshot: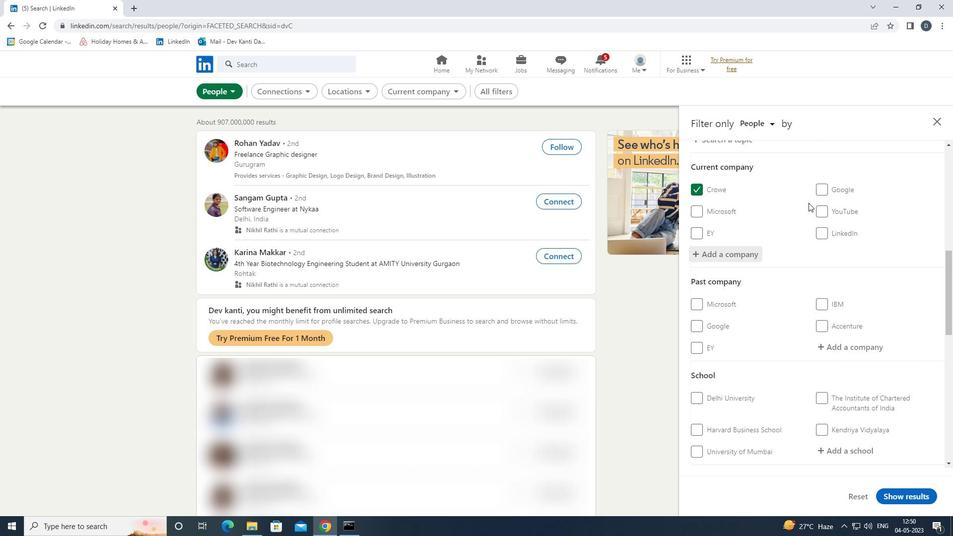 
Action: Mouse scrolled (843, 189) with delta (0, 0)
Screenshot: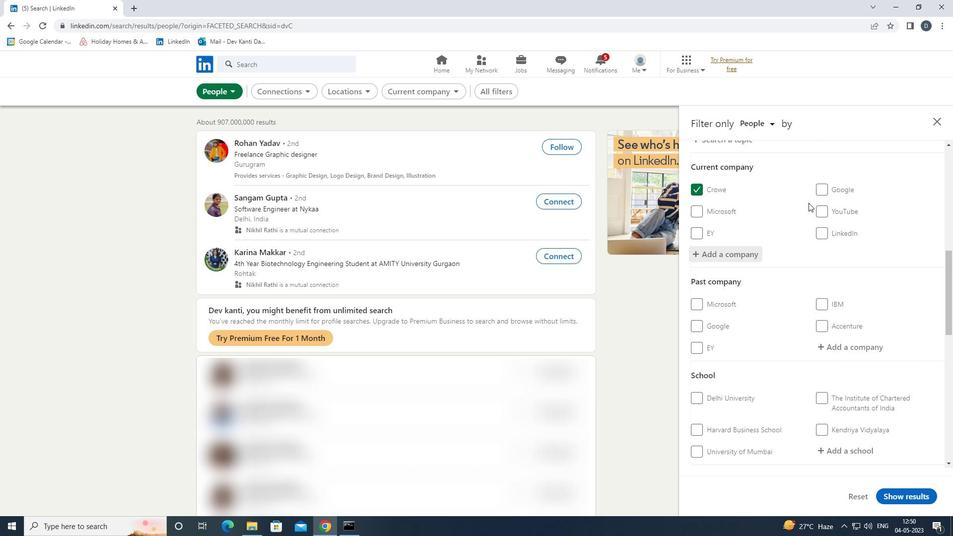
Action: Mouse moved to (844, 190)
Screenshot: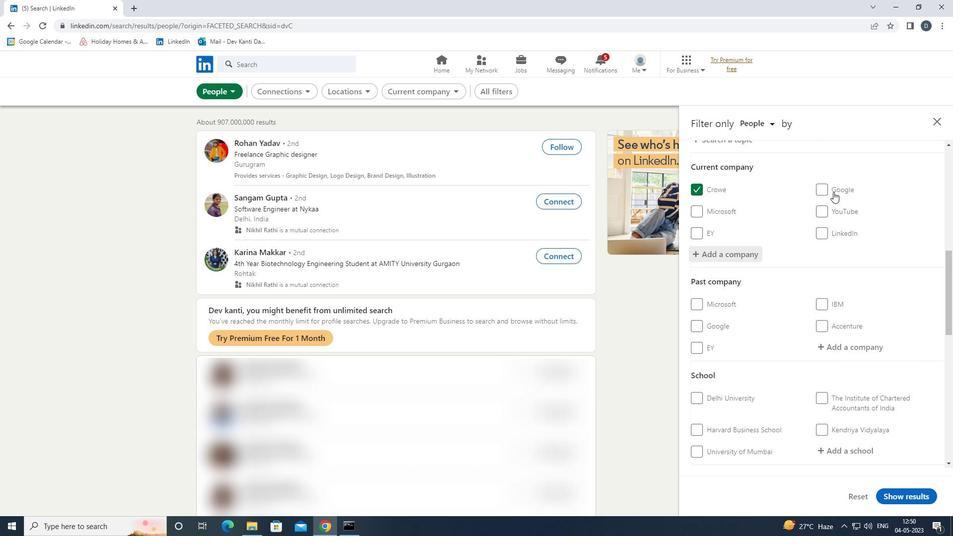 
Action: Mouse scrolled (844, 189) with delta (0, 0)
Screenshot: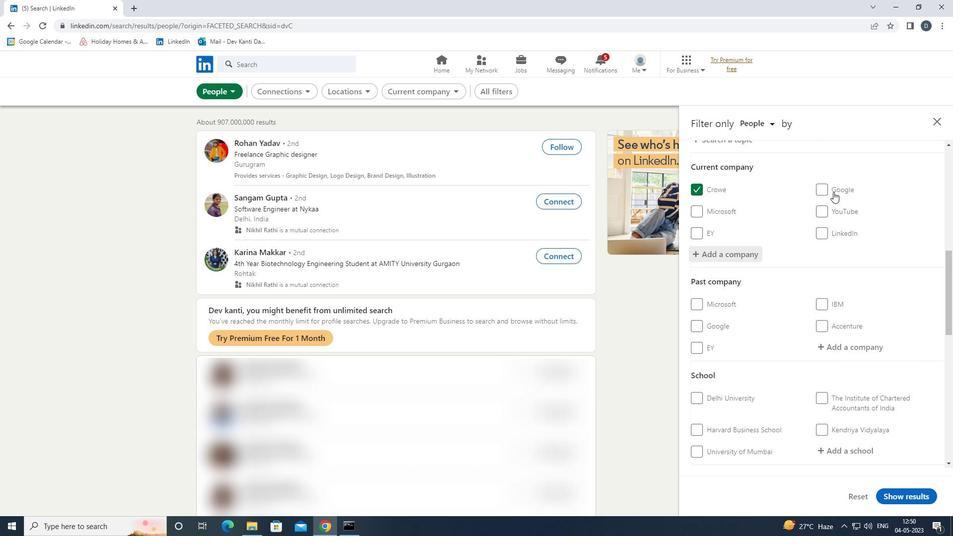 
Action: Mouse moved to (847, 251)
Screenshot: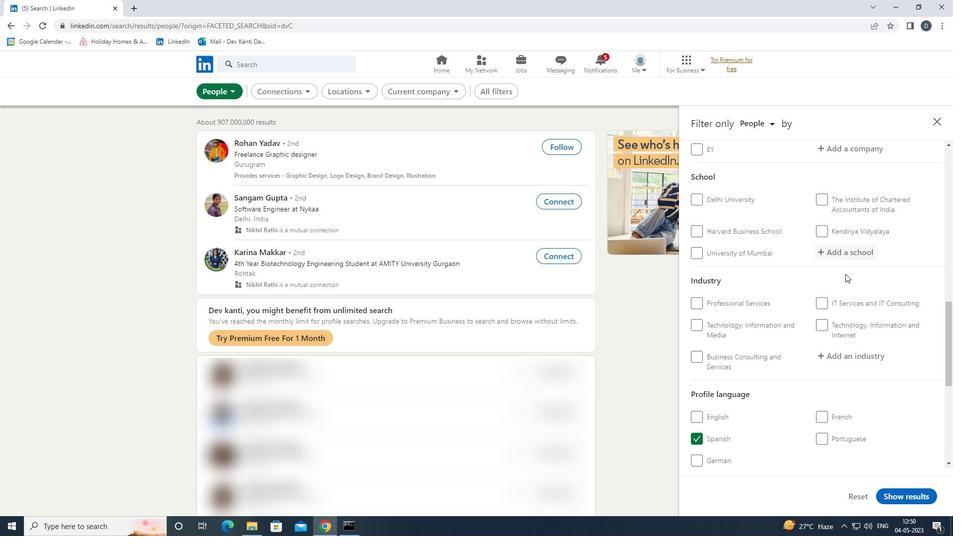 
Action: Mouse pressed left at (847, 251)
Screenshot: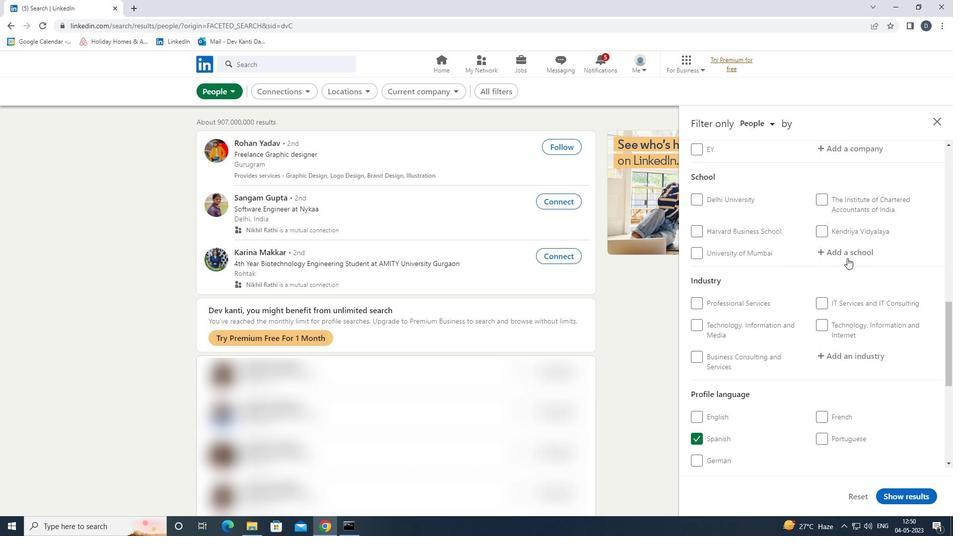 
Action: Mouse moved to (835, 246)
Screenshot: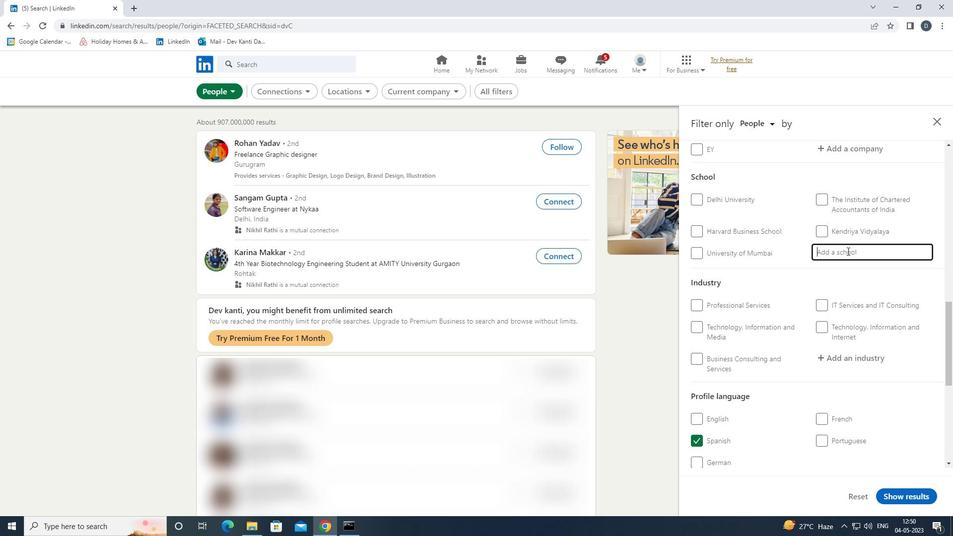 
Action: Key pressed <Key.shift><Key.shift>INDIAN<Key.space><Key.shift>INSTITUTE<Key.space>OF<Key.space><Key.shift>TECHNOLOY<Key.backspace><Key.f11><Key.backspace><Key.f11><Key.backspace><Key.backspace><Key.backspace><Key.down><Key.down><Key.down><Key.down><Key.down><Key.enter>
Screenshot: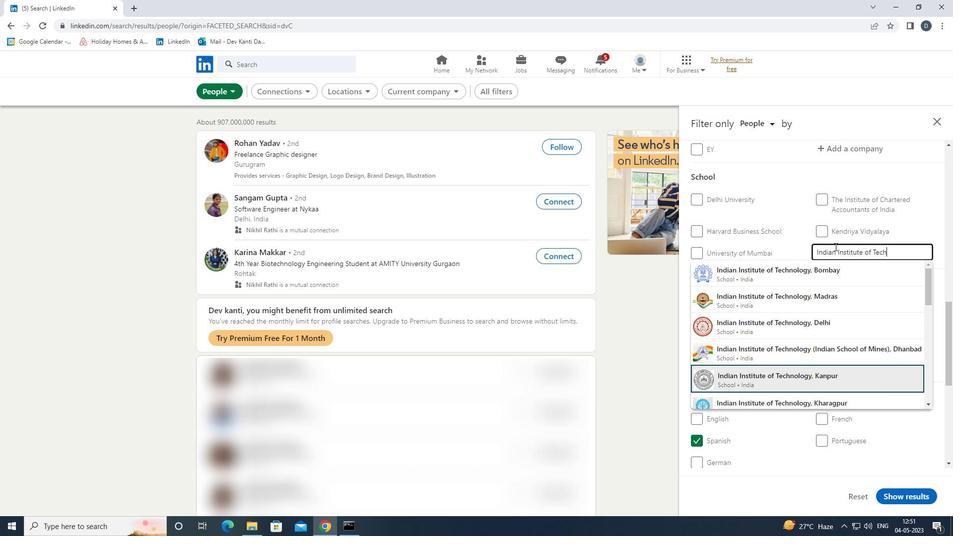 
Action: Mouse moved to (796, 352)
Screenshot: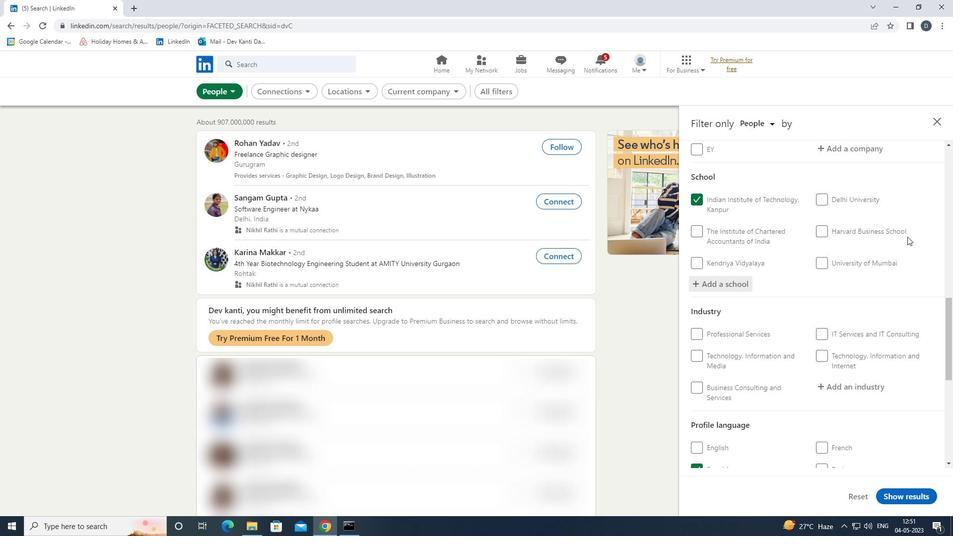 
Action: Mouse scrolled (796, 352) with delta (0, 0)
Screenshot: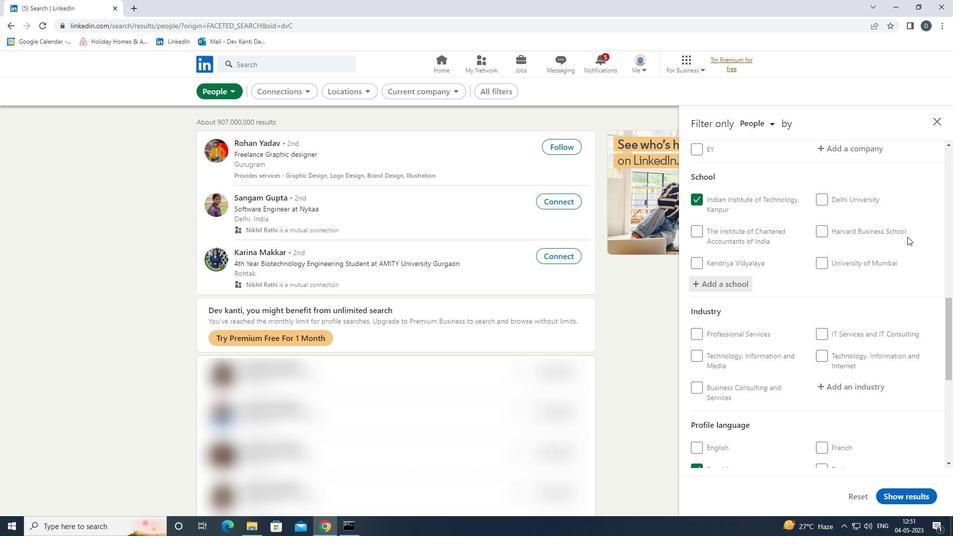 
Action: Mouse scrolled (796, 352) with delta (0, 0)
Screenshot: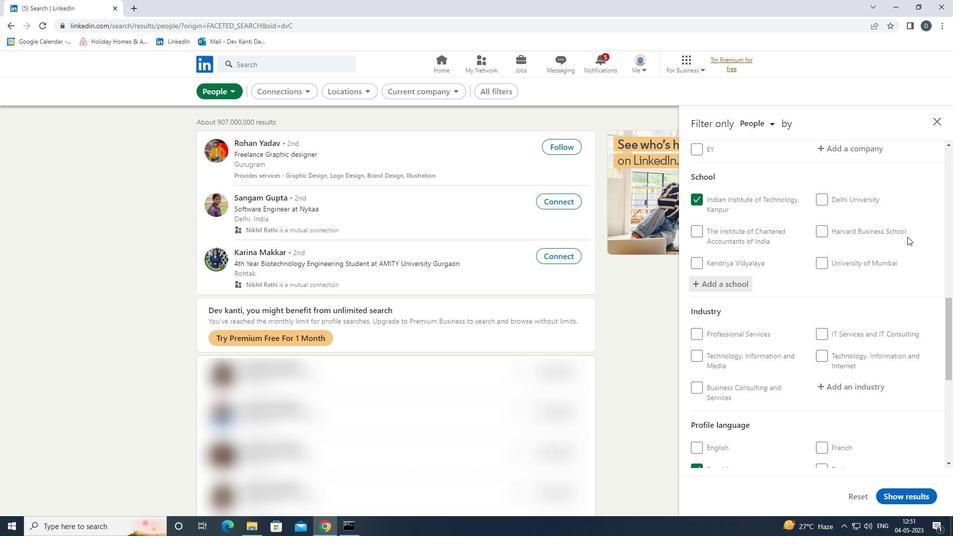 
Action: Mouse scrolled (796, 352) with delta (0, 0)
Screenshot: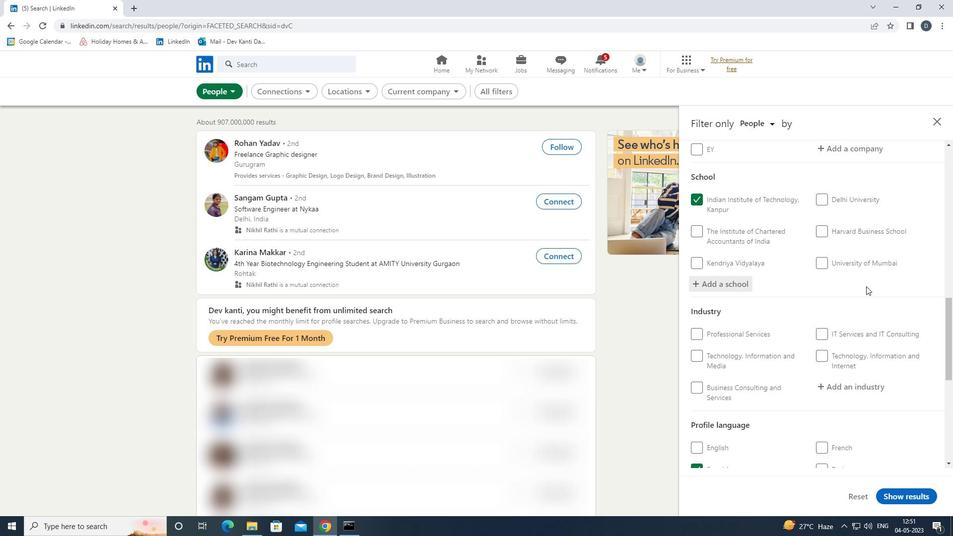
Action: Mouse moved to (858, 241)
Screenshot: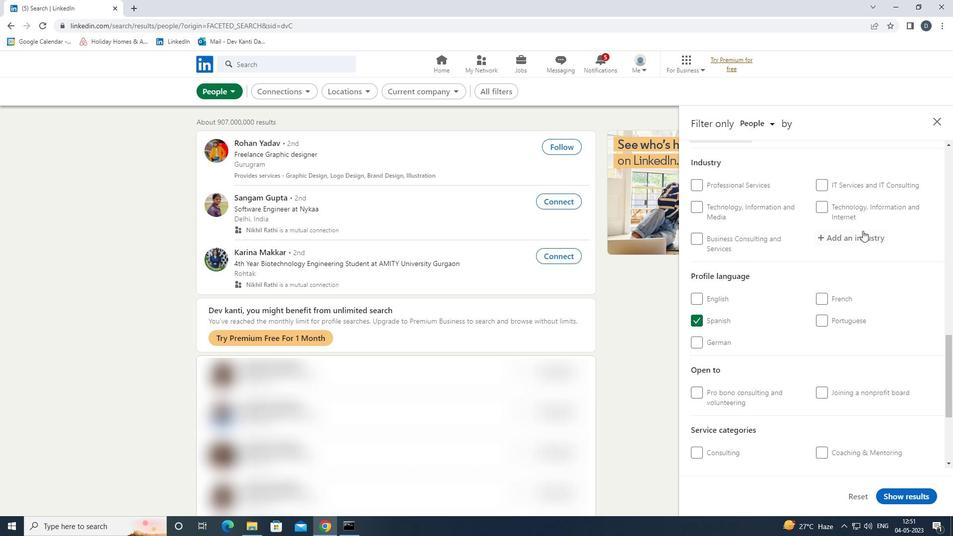 
Action: Mouse pressed left at (858, 241)
Screenshot: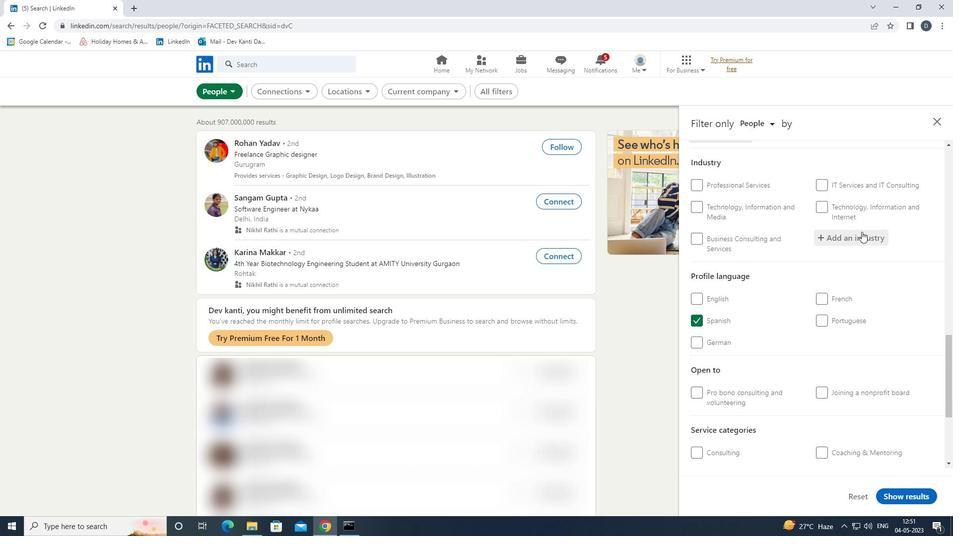 
Action: Mouse moved to (829, 231)
Screenshot: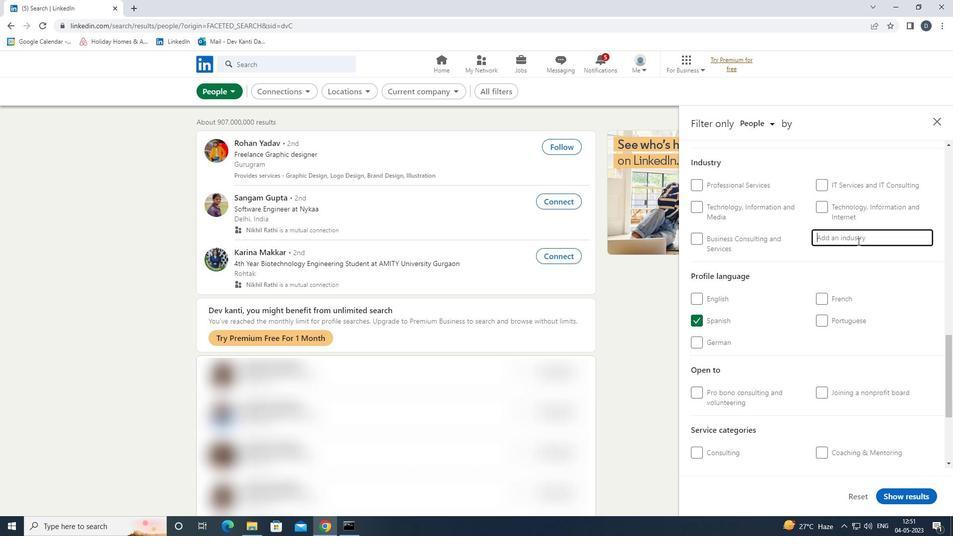 
Action: Key pressed <Key.shift>BOOK<Key.space><Key.shift>PUBLI<Key.down><Key.down><Key.enter>
Screenshot: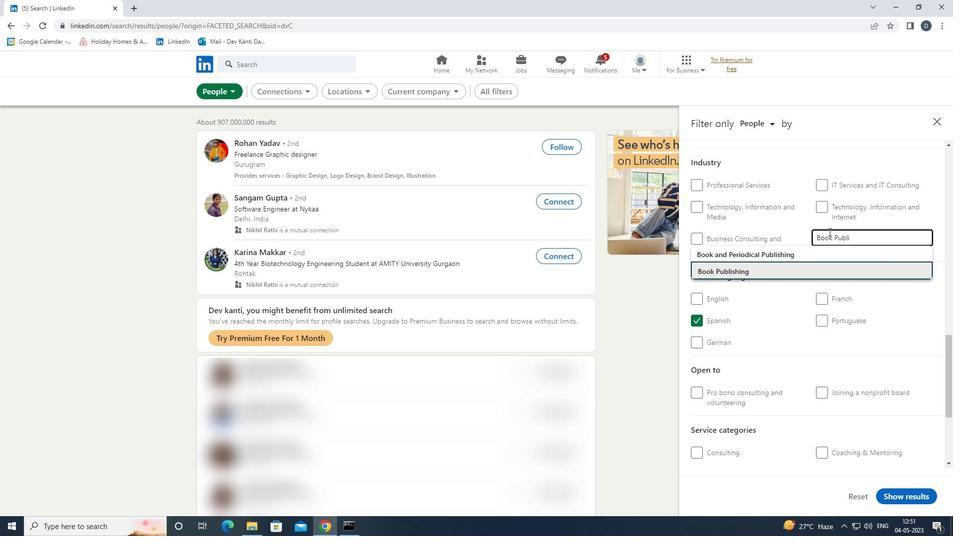 
Action: Mouse moved to (834, 232)
Screenshot: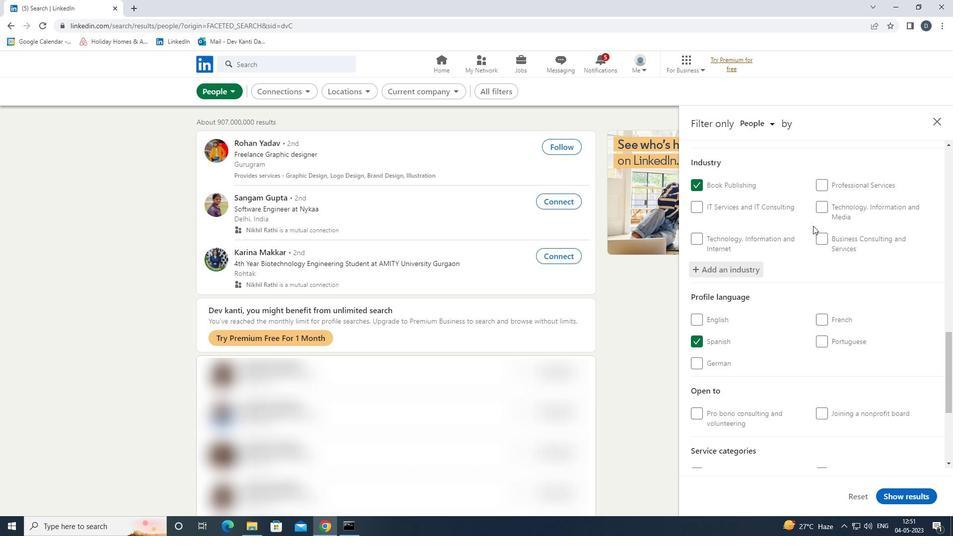
Action: Mouse scrolled (834, 231) with delta (0, 0)
Screenshot: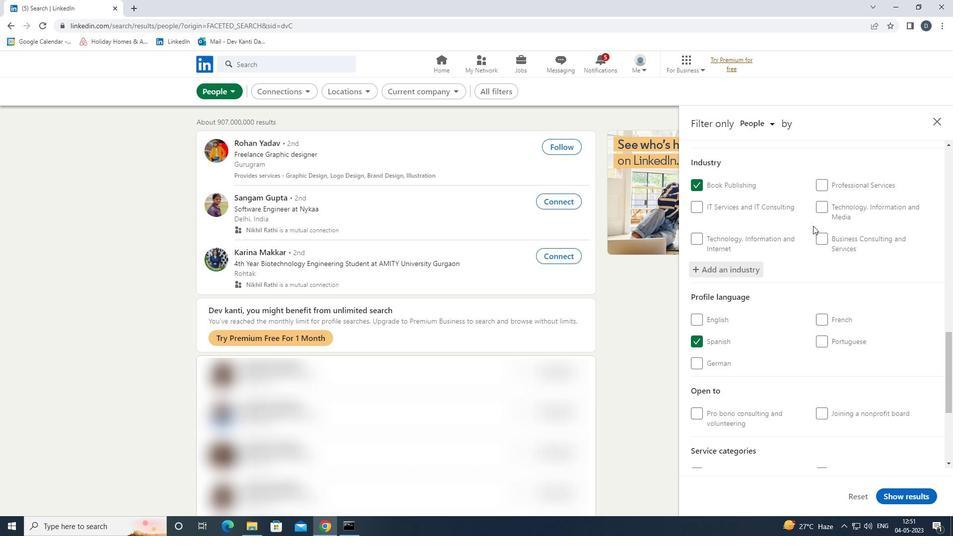 
Action: Mouse moved to (836, 236)
Screenshot: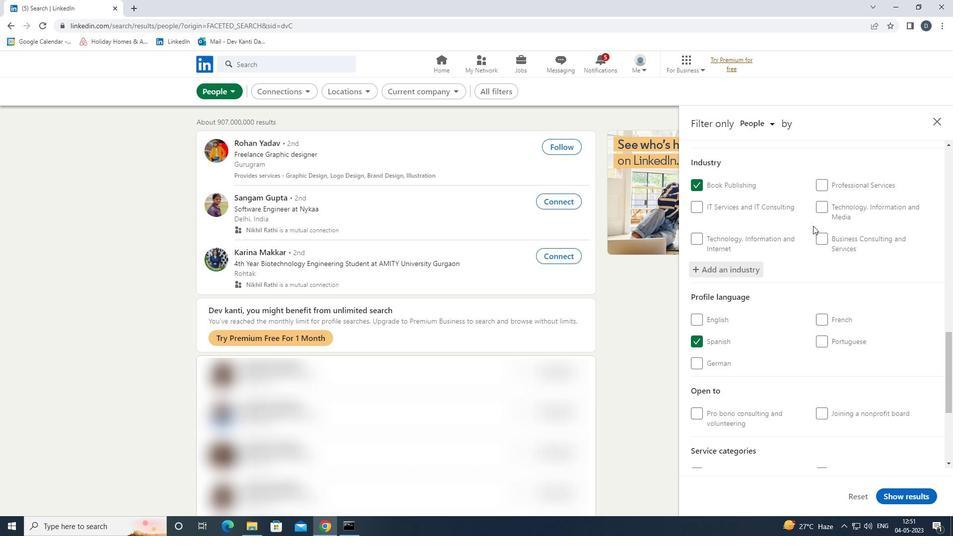 
Action: Mouse scrolled (836, 235) with delta (0, 0)
Screenshot: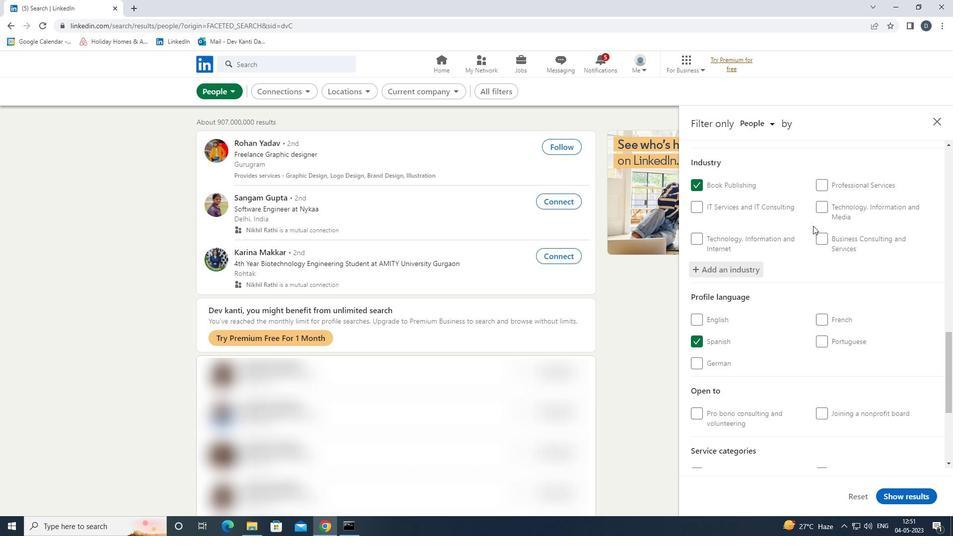 
Action: Mouse moved to (837, 237)
Screenshot: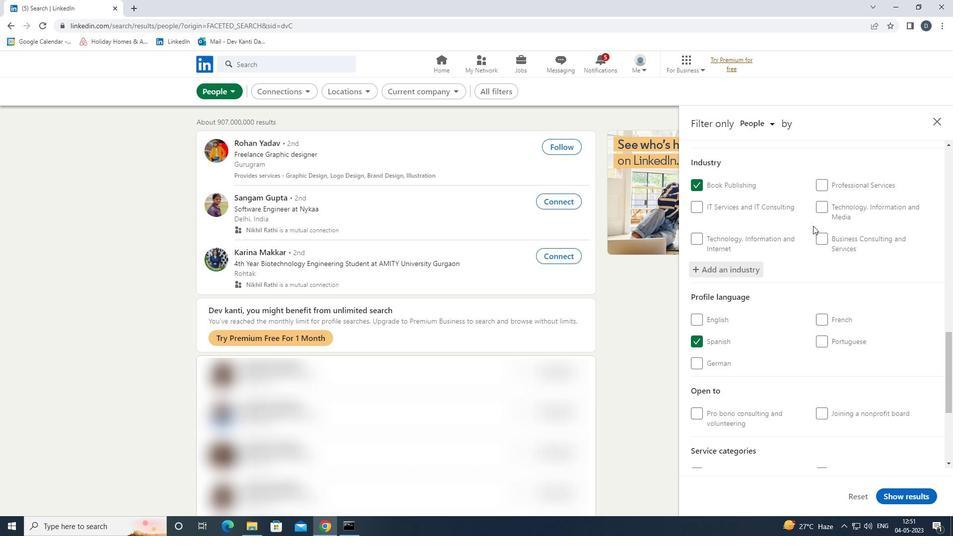 
Action: Mouse scrolled (837, 236) with delta (0, 0)
Screenshot: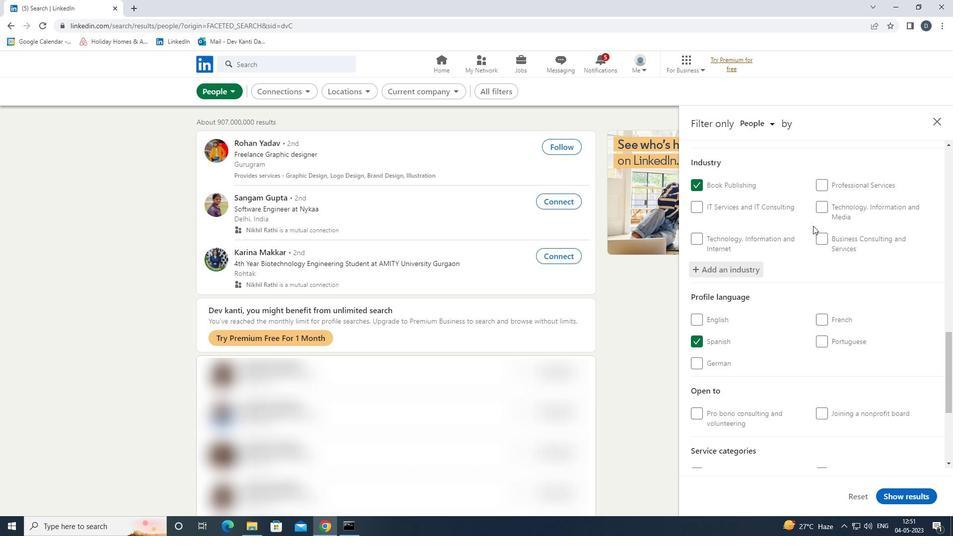 
Action: Mouse moved to (838, 237)
Screenshot: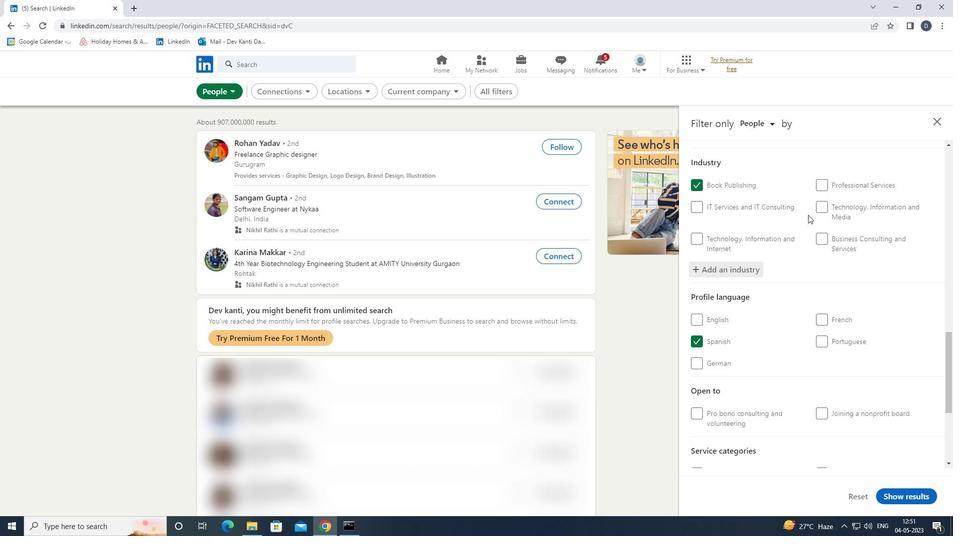 
Action: Mouse scrolled (838, 237) with delta (0, 0)
Screenshot: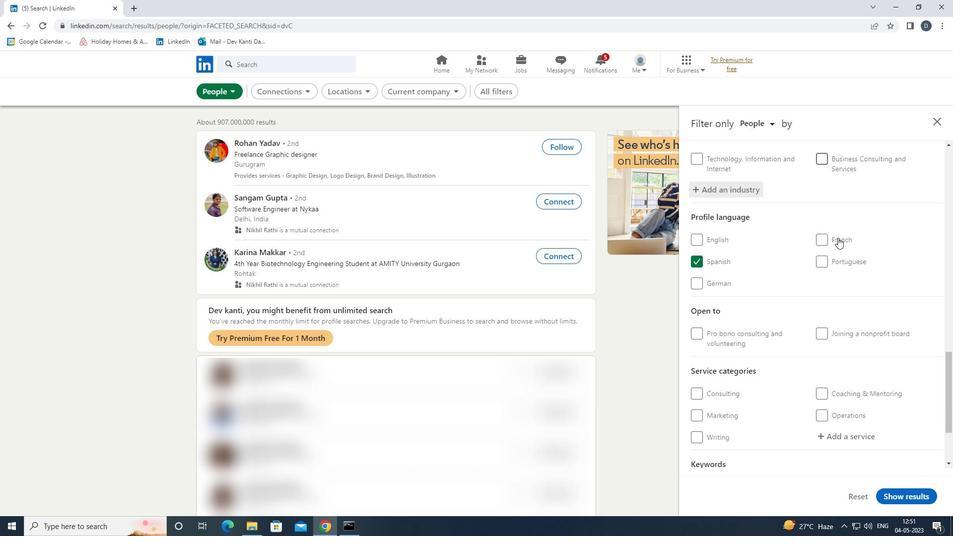 
Action: Mouse moved to (838, 237)
Screenshot: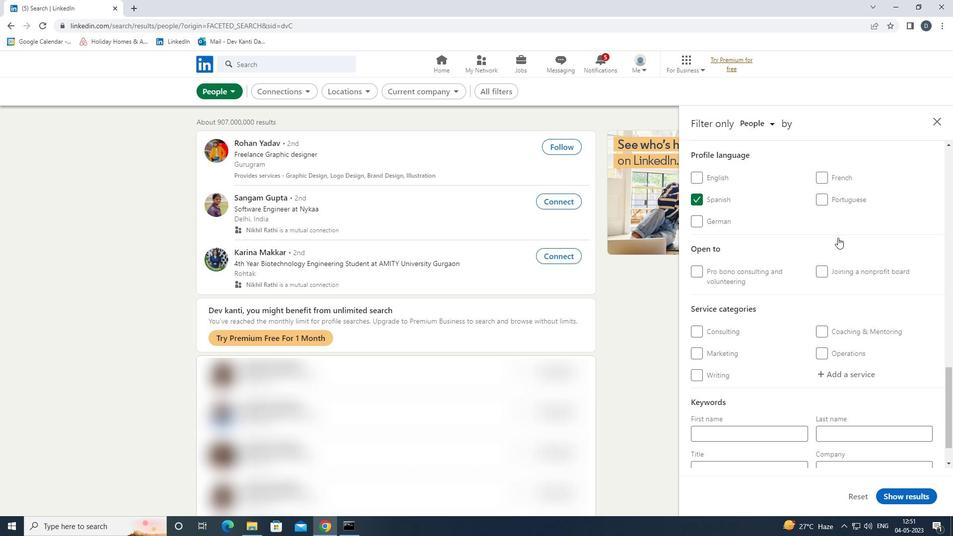 
Action: Mouse scrolled (838, 237) with delta (0, 0)
Screenshot: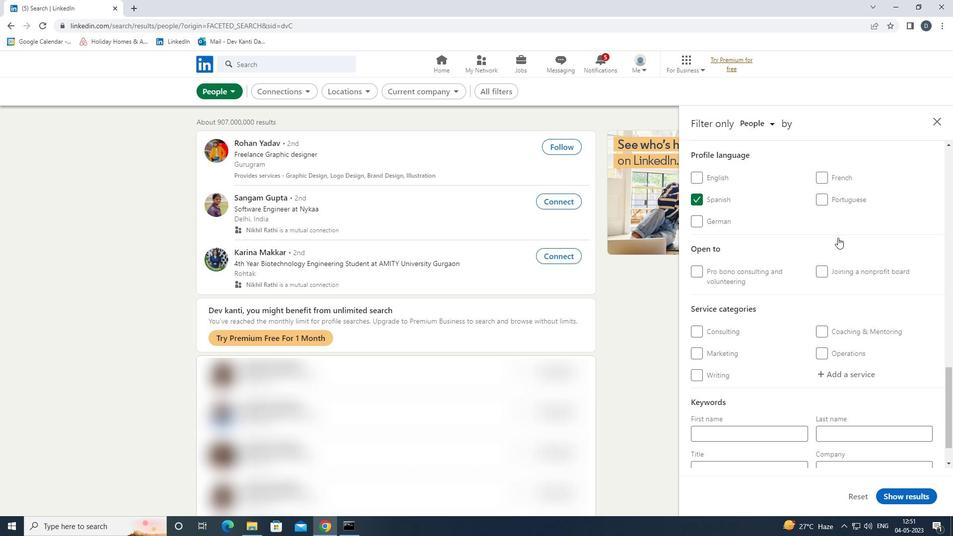 
Action: Mouse moved to (858, 329)
Screenshot: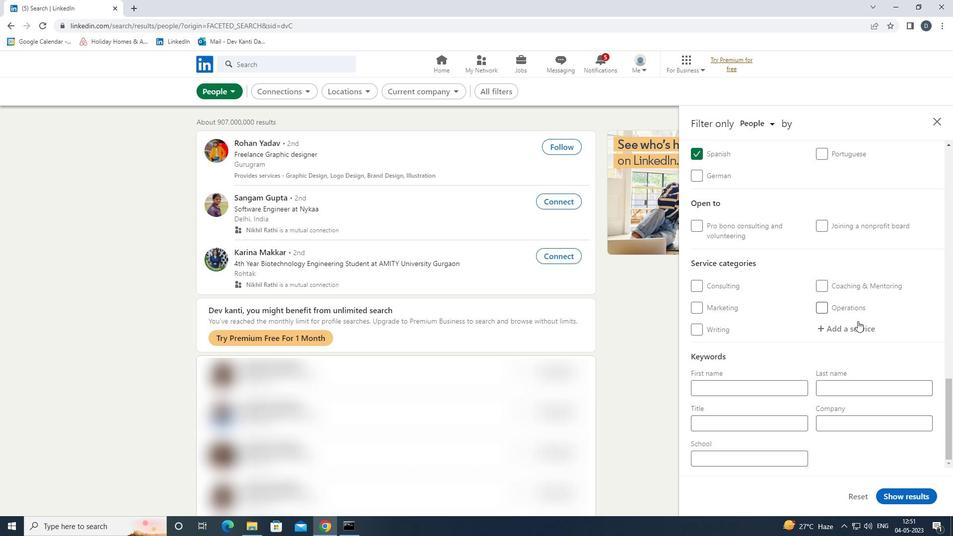 
Action: Mouse pressed left at (858, 329)
Screenshot: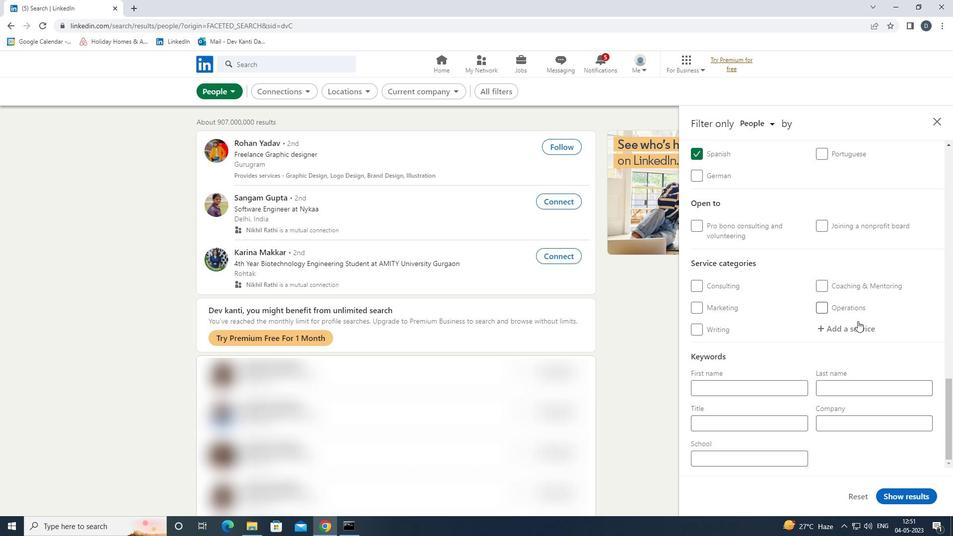 
Action: Mouse moved to (845, 323)
Screenshot: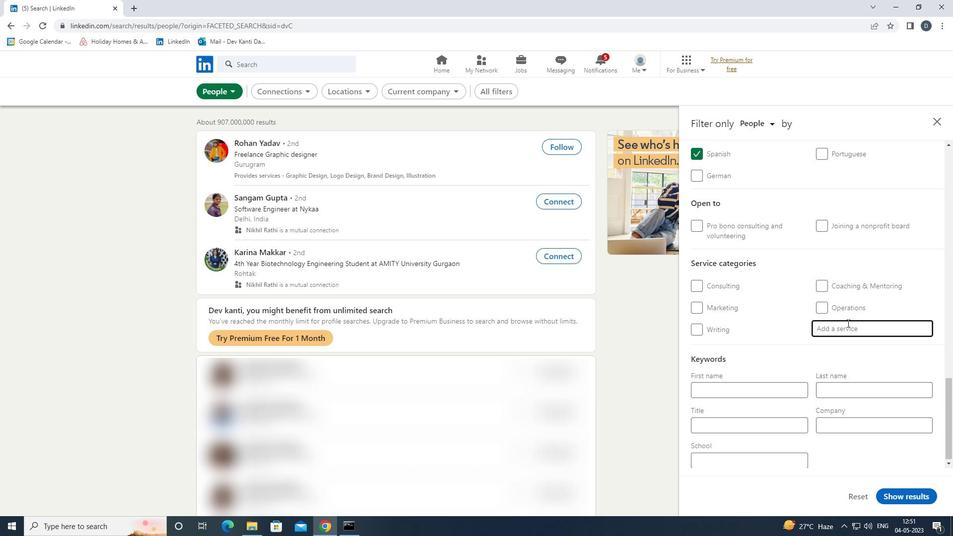 
Action: Key pressed <Key.shift>
Screenshot: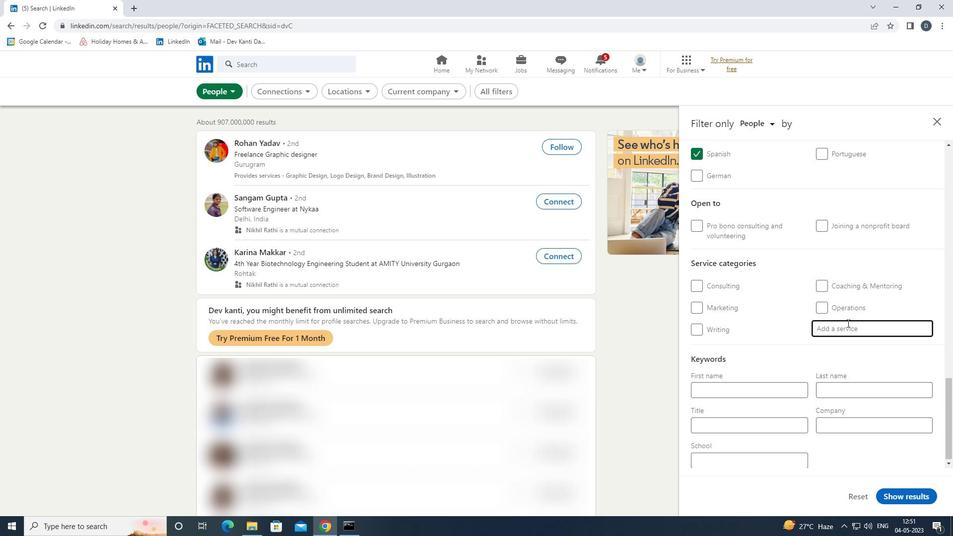 
Action: Mouse moved to (843, 323)
Screenshot: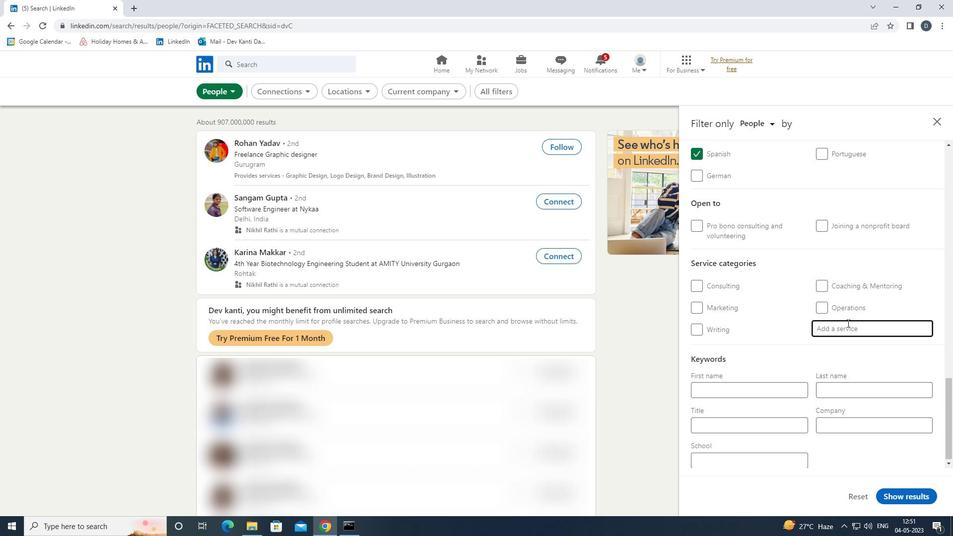 
Action: Key pressed EMAIL<Key.space><Key.shift>MARKET<Key.backspace><Key.backspace><Key.backspace><Key.down><Key.down><Key.enter>
Screenshot: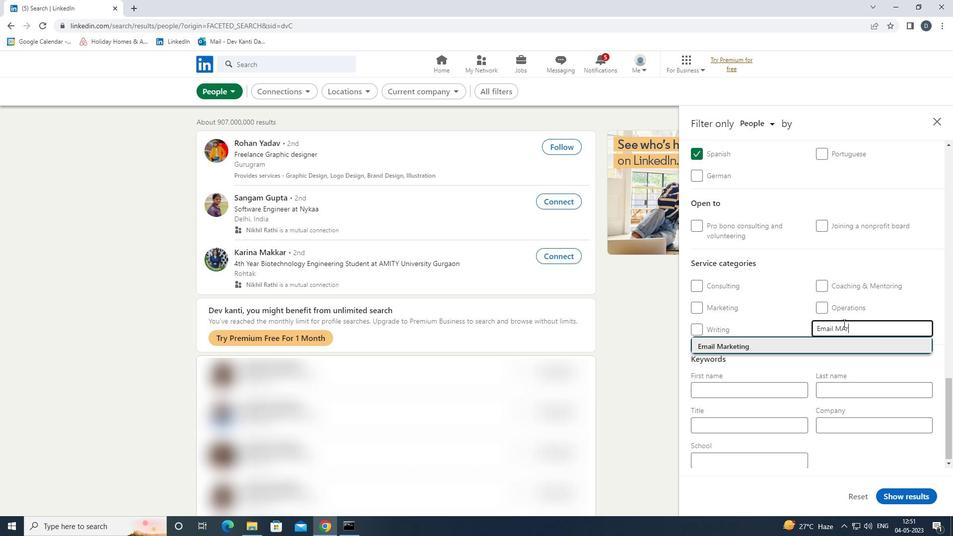 
Action: Mouse moved to (751, 307)
Screenshot: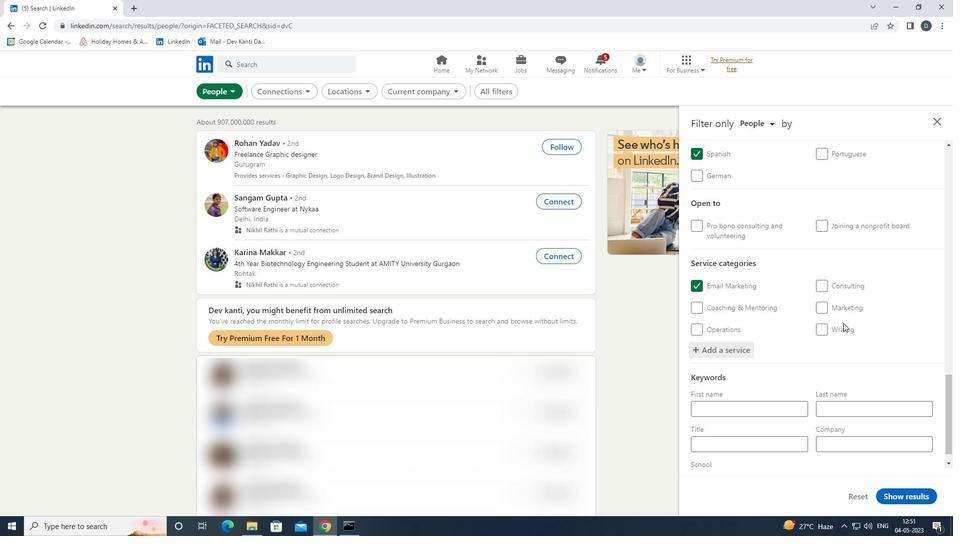 
Action: Mouse scrolled (751, 306) with delta (0, 0)
Screenshot: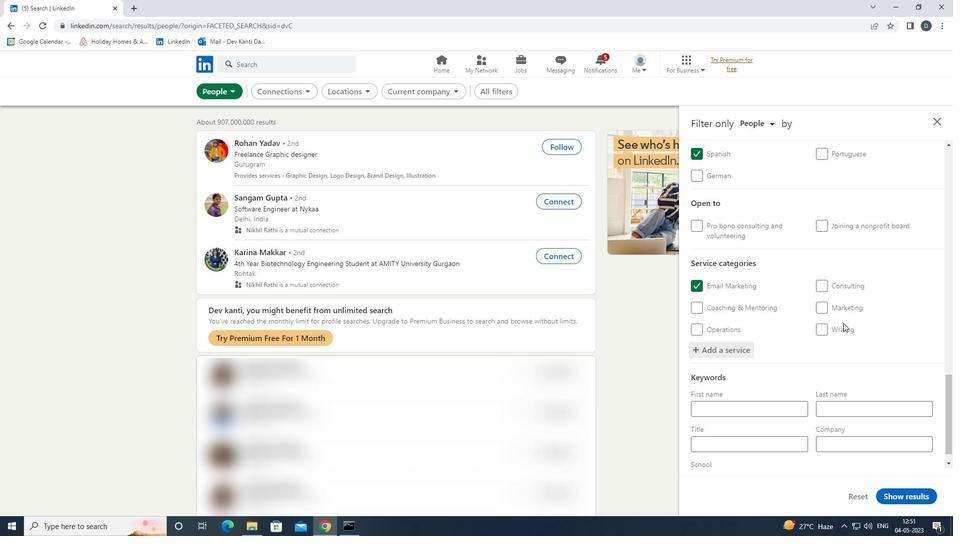 
Action: Mouse moved to (737, 422)
Screenshot: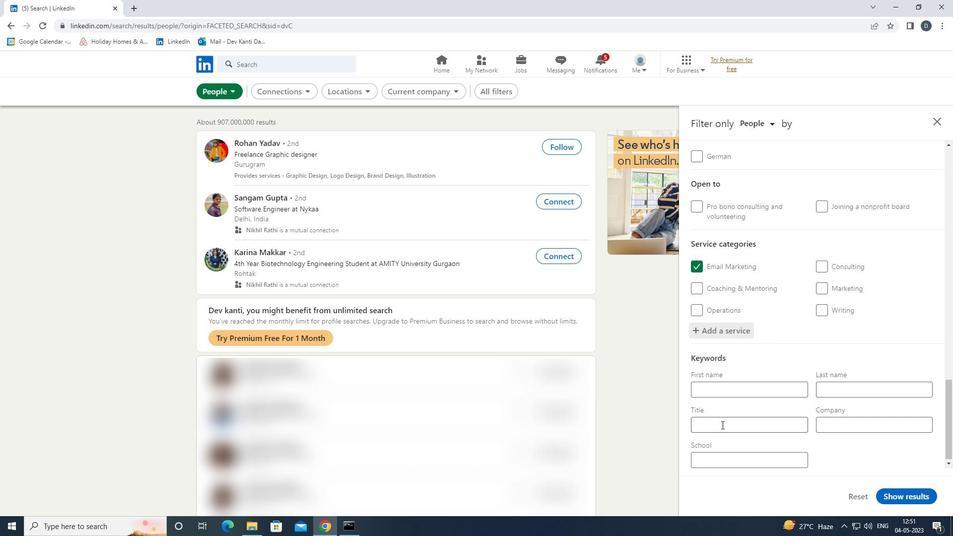 
Action: Mouse scrolled (737, 421) with delta (0, 0)
Screenshot: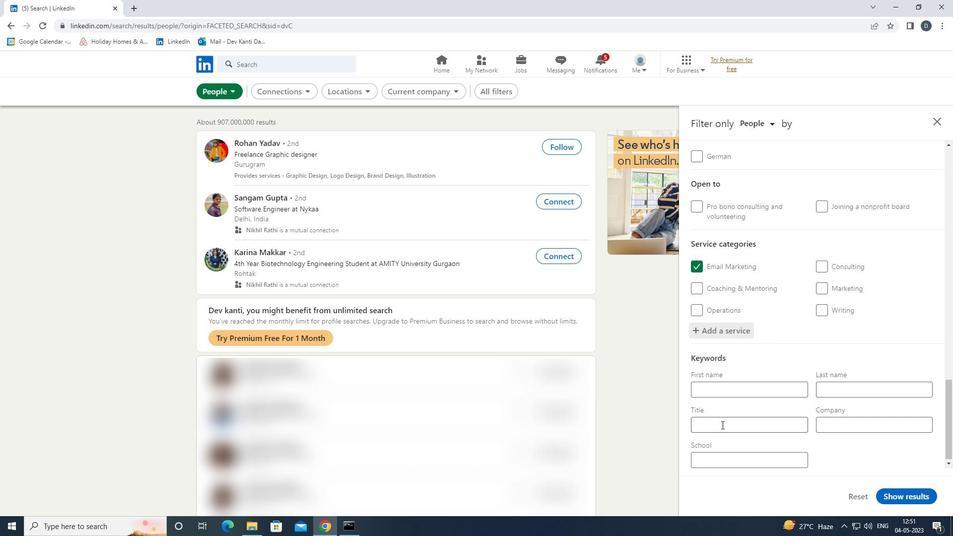 
Action: Mouse scrolled (737, 421) with delta (0, 0)
Screenshot: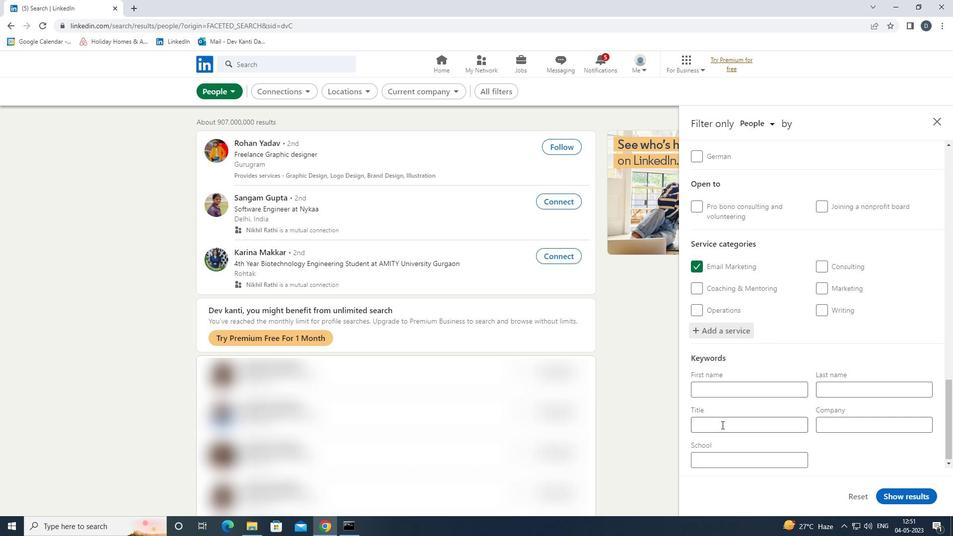 
Action: Mouse scrolled (737, 421) with delta (0, 0)
Screenshot: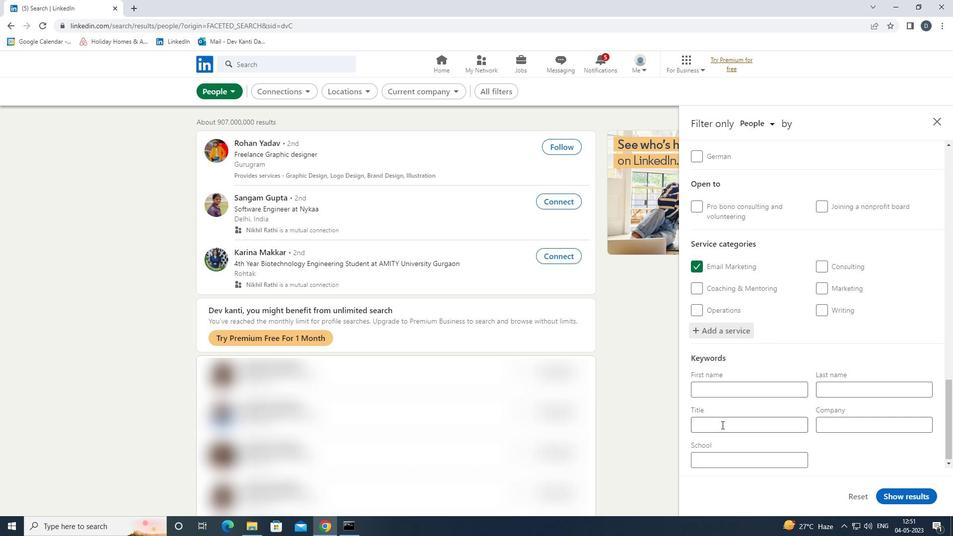 
Action: Mouse moved to (738, 421)
Screenshot: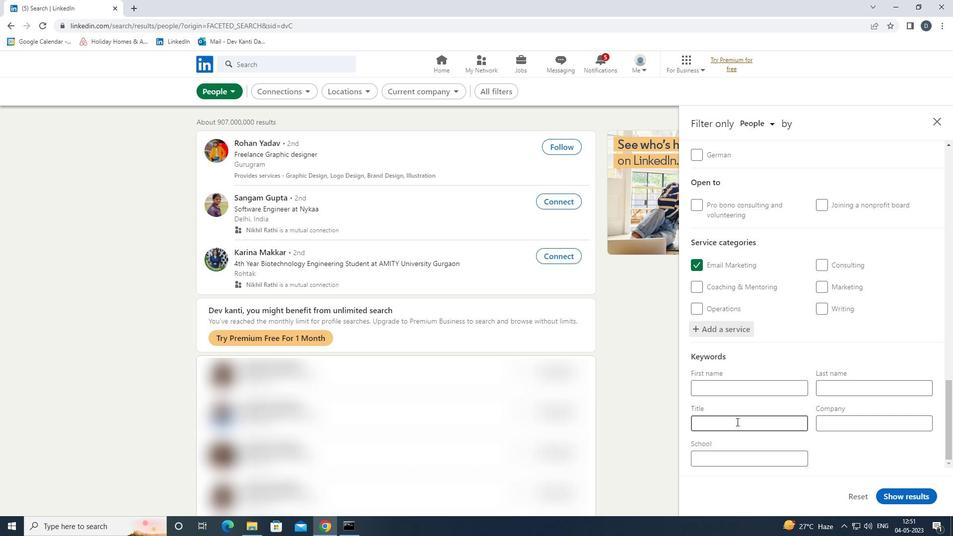 
Action: Mouse pressed left at (738, 421)
Screenshot: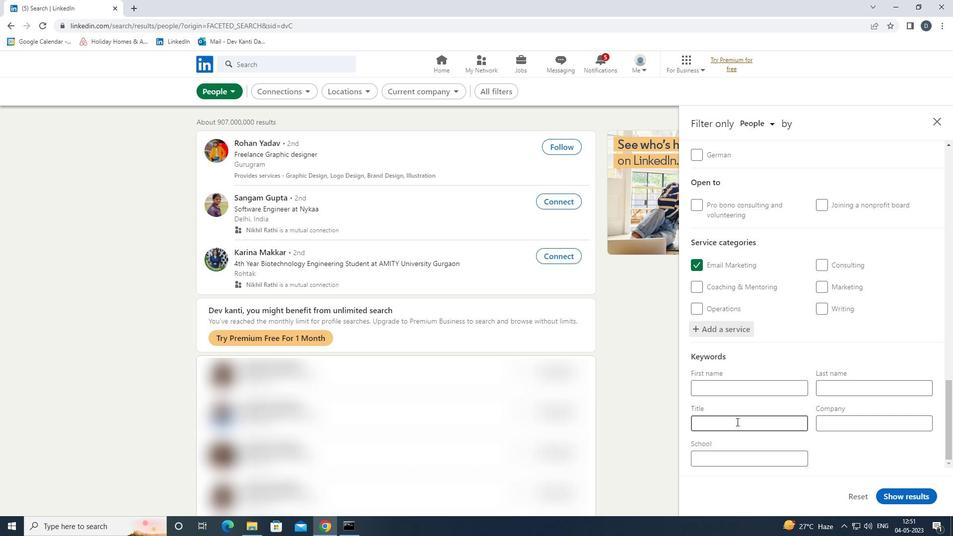 
Action: Mouse moved to (717, 411)
Screenshot: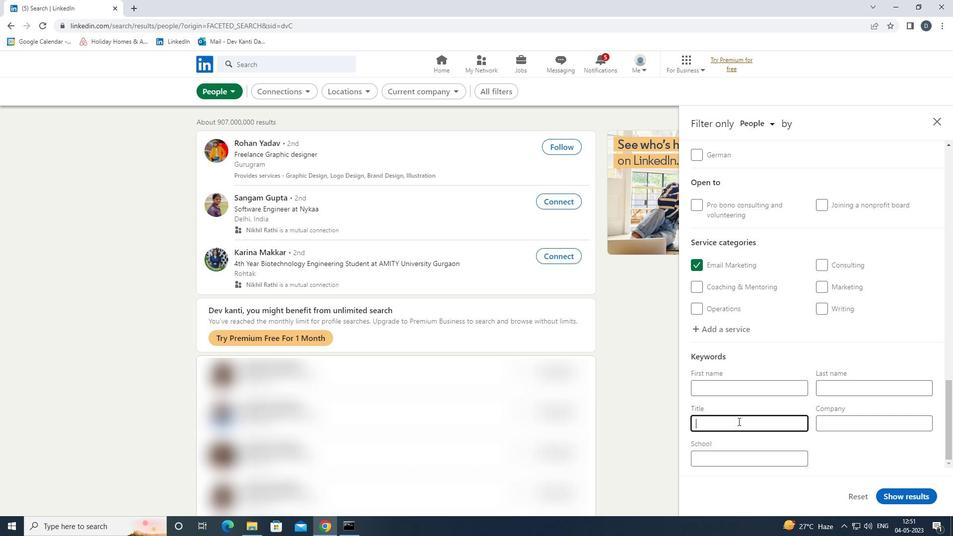 
Action: Key pressed <Key.shift>MA<Key.caps_lock><Key.backspace>ARKETING<Key.space><Key.backspace><Key.backspace><Key.backspace><Key.backspace><Key.backspace><Key.backspace><Key.backspace><Key.backspace><Key.backspace><Key.caps_lock>ARKETING<Key.space><Key.shift><Key.shift><Key.shift><Key.shift><Key.shift>MANAGER
Screenshot: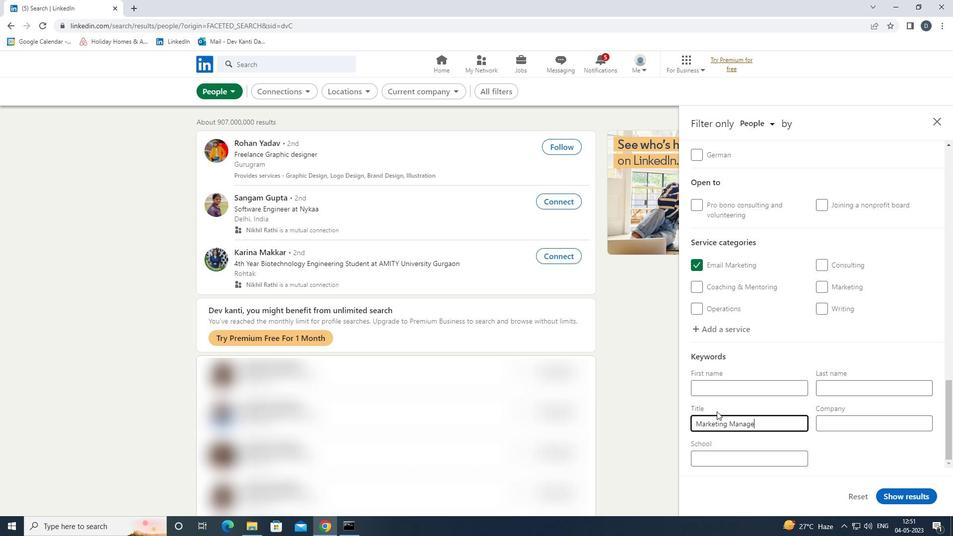 
Action: Mouse moved to (916, 497)
Screenshot: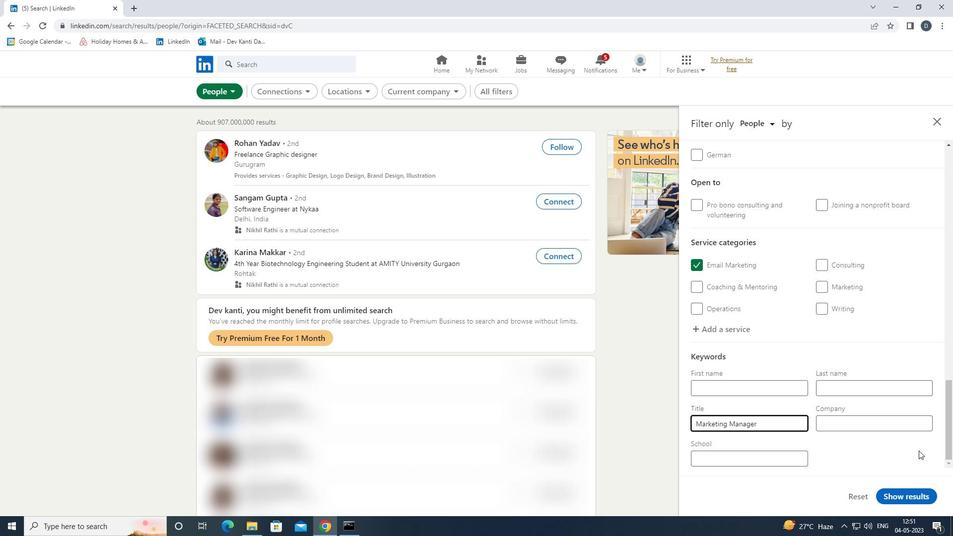 
Action: Mouse pressed left at (916, 497)
Screenshot: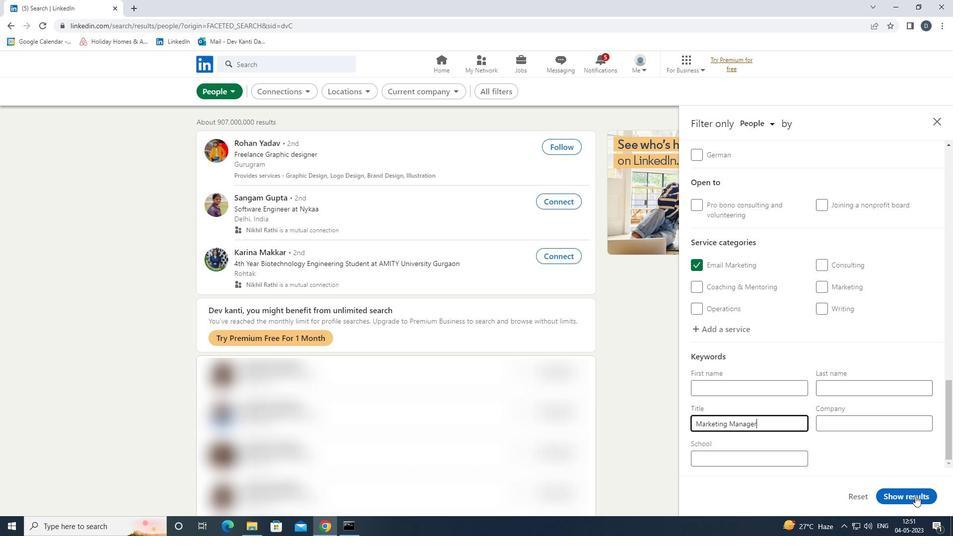 
Action: Mouse moved to (420, 153)
Screenshot: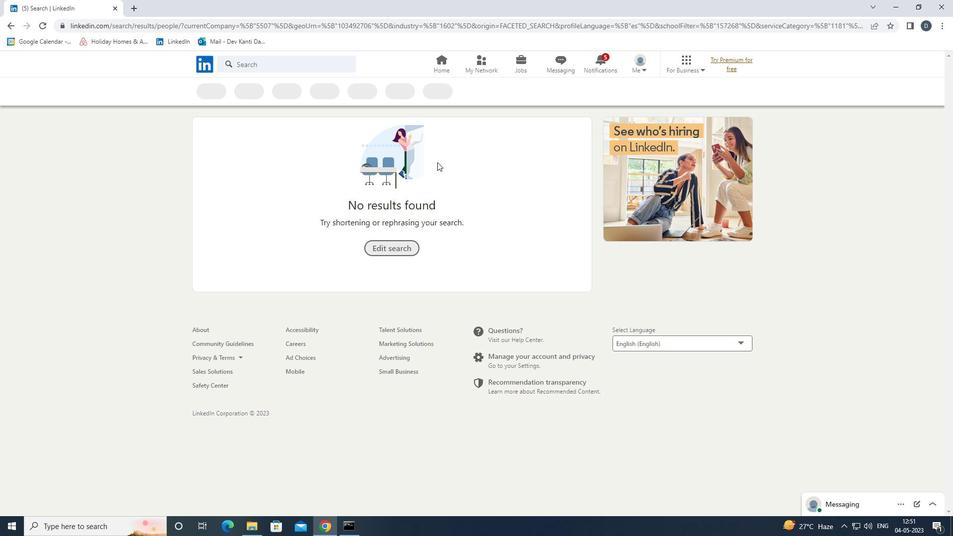 
